Task: Add an event with the title Second Training Session: Effective Decision-Making in High-Pressure Situations, date '2024/03/14', time 9:40 AM to 11:40 AMand add a description: Deadline reminders encourage proactive planning and time management. They serve as a cue for individuals to assess their progress, identify any obstacles, and adjust their plans accordingly to ensure timely completion of the task or project., put the event into Green category . Add location for the event as: 987 Princes Street, Edinburgh, UK, logged in from the account softage.9@softage.netand send the event invitation to softage.8@softage.net with CC to  softage.10@softage.net. Set a reminder for the event 12 hour before
Action: Mouse moved to (95, 112)
Screenshot: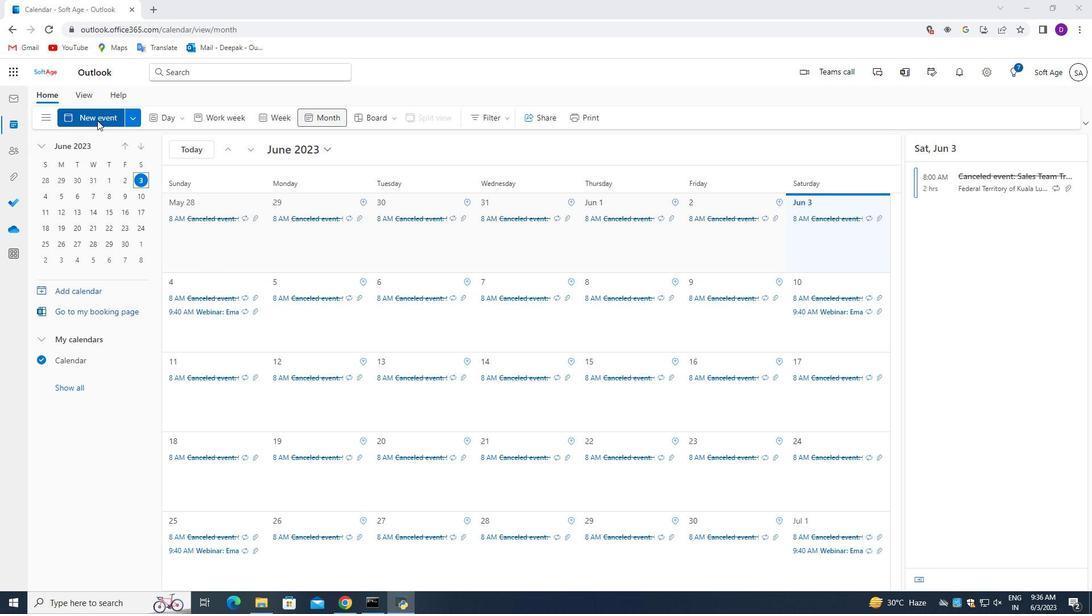 
Action: Mouse pressed left at (95, 112)
Screenshot: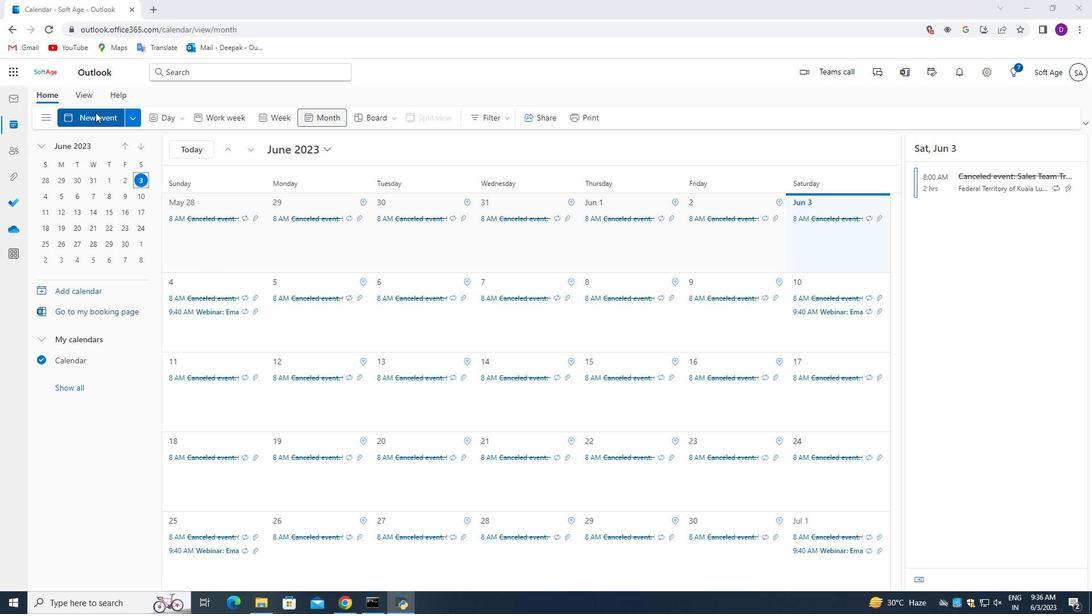 
Action: Mouse moved to (335, 192)
Screenshot: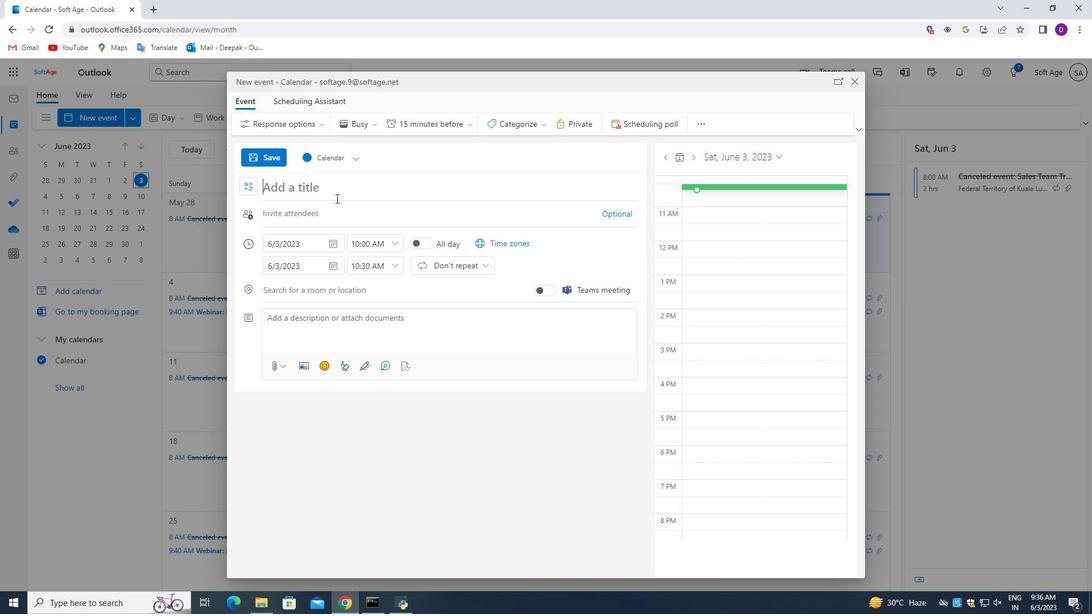 
Action: Mouse pressed left at (335, 192)
Screenshot: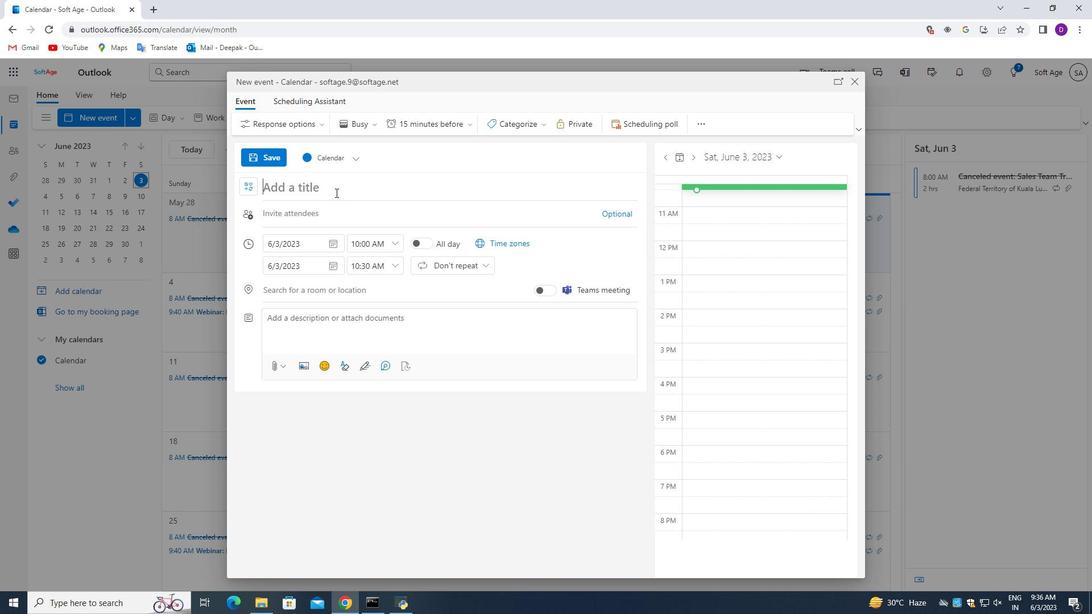 
Action: Mouse moved to (444, 91)
Screenshot: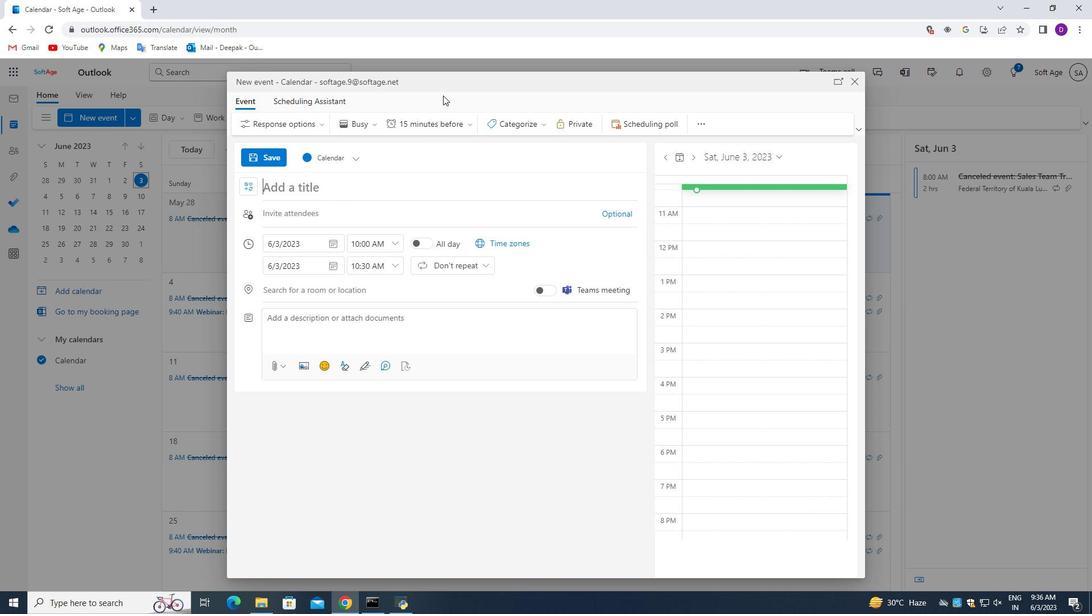 
Action: Key pressed <Key.shift_r>Second<Key.space><Key.shift_r>Training<Key.space>s<Key.backspace><Key.shift_r>Session<Key.shift_r>:<Key.space><Key.shift_r>Effective<Key.space><Key.shift_r>Decision-<Key.shift>Making<Key.space>in<Key.space><Key.shift>High-<Key.shift>Pressure<Key.space><Key.shift_r>Situations
Screenshot: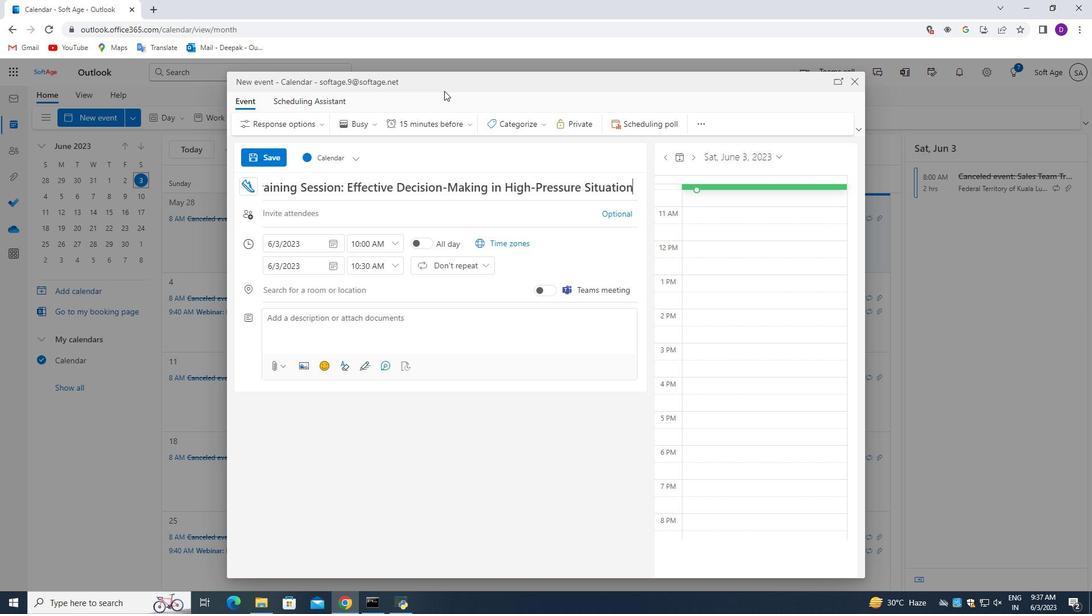 
Action: Mouse moved to (333, 244)
Screenshot: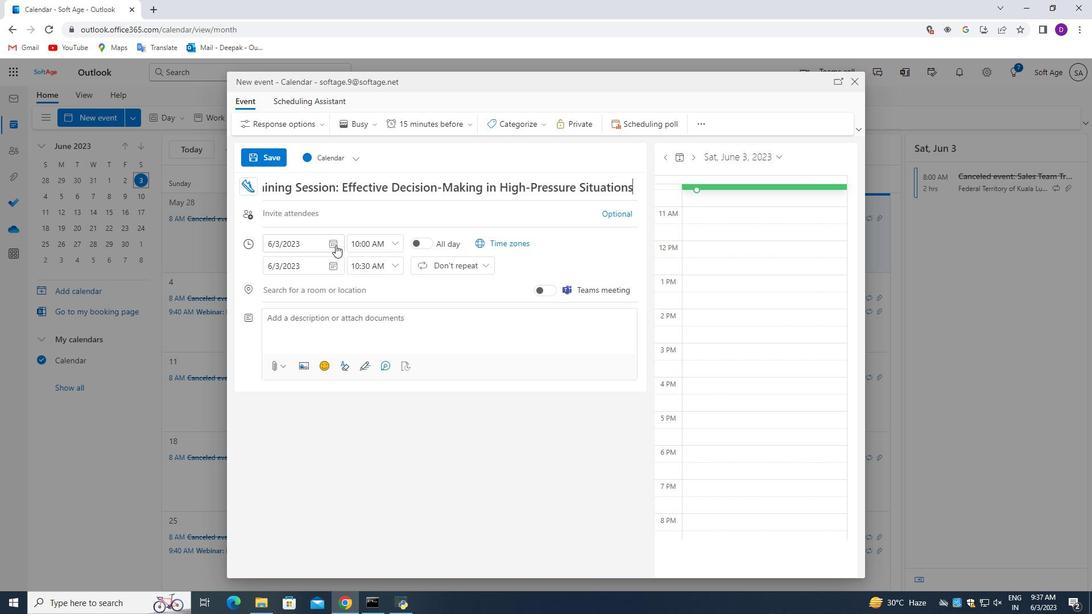 
Action: Mouse pressed left at (333, 244)
Screenshot: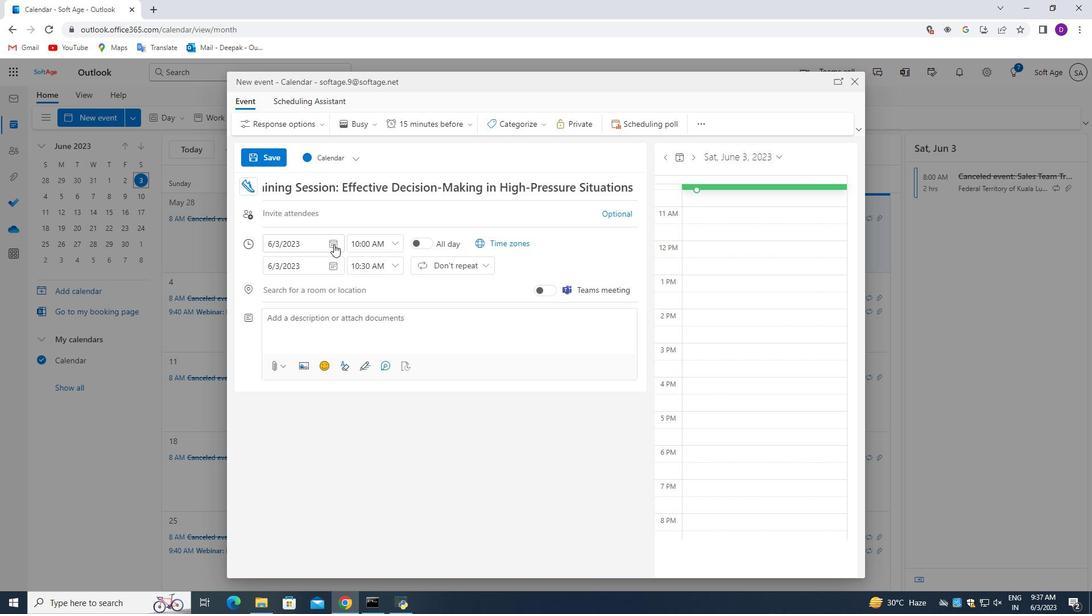 
Action: Mouse moved to (303, 269)
Screenshot: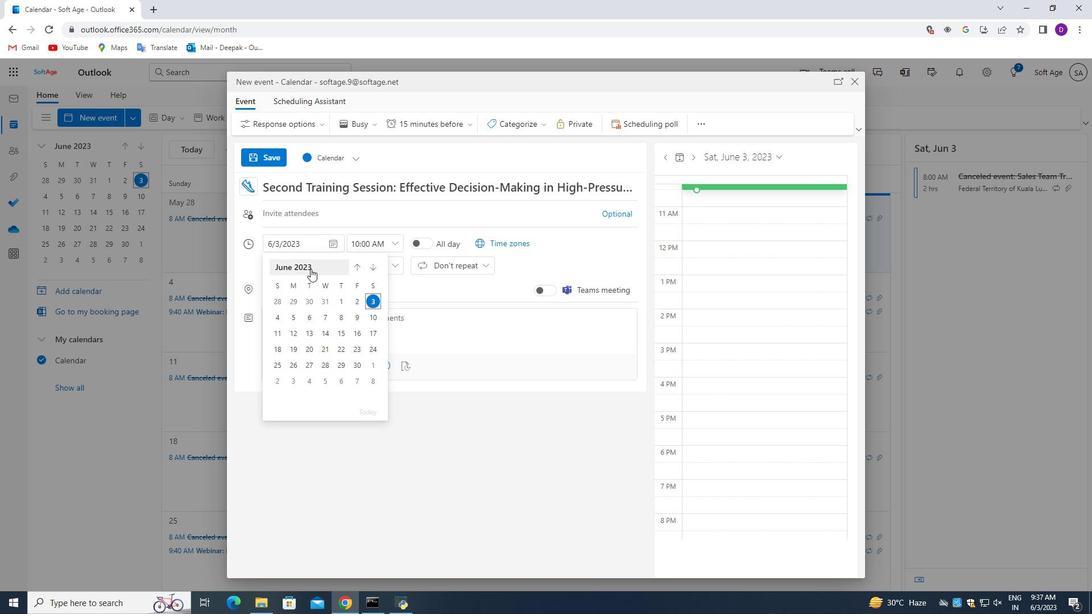 
Action: Mouse pressed left at (303, 269)
Screenshot: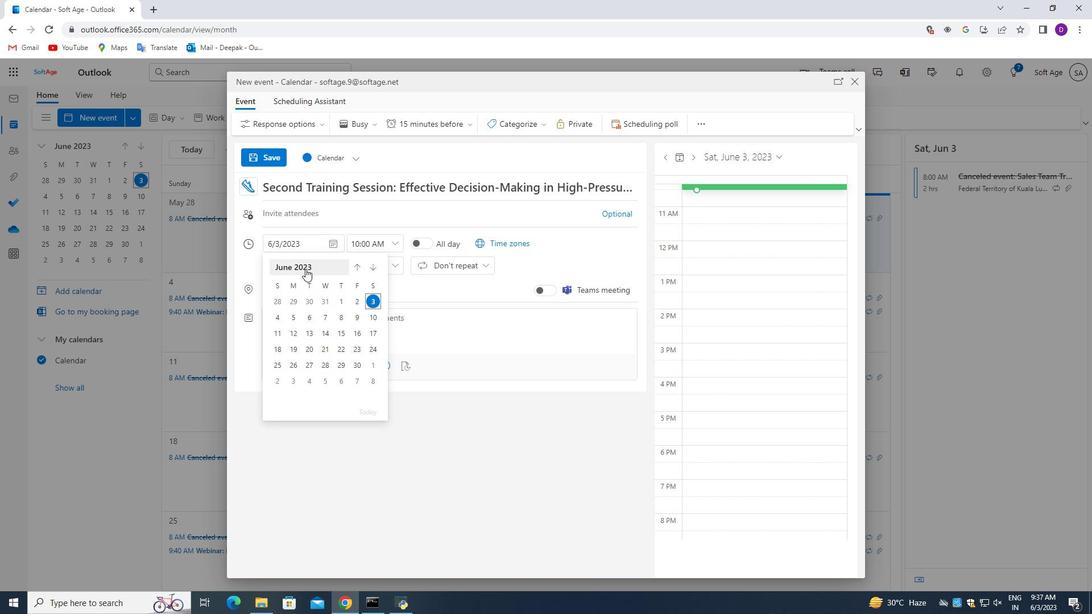 
Action: Mouse moved to (370, 270)
Screenshot: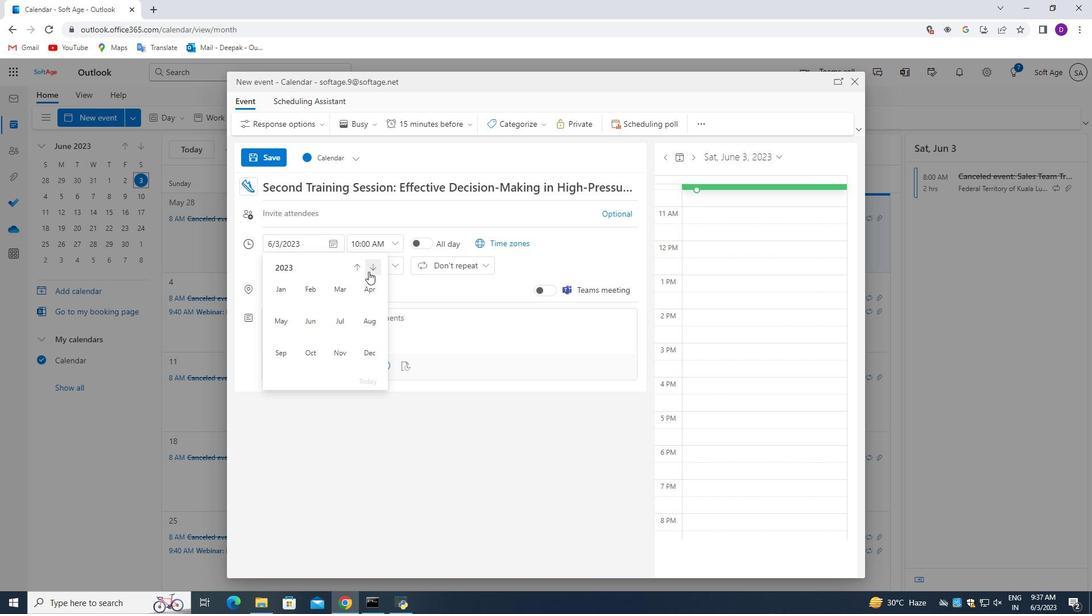 
Action: Mouse pressed left at (370, 270)
Screenshot: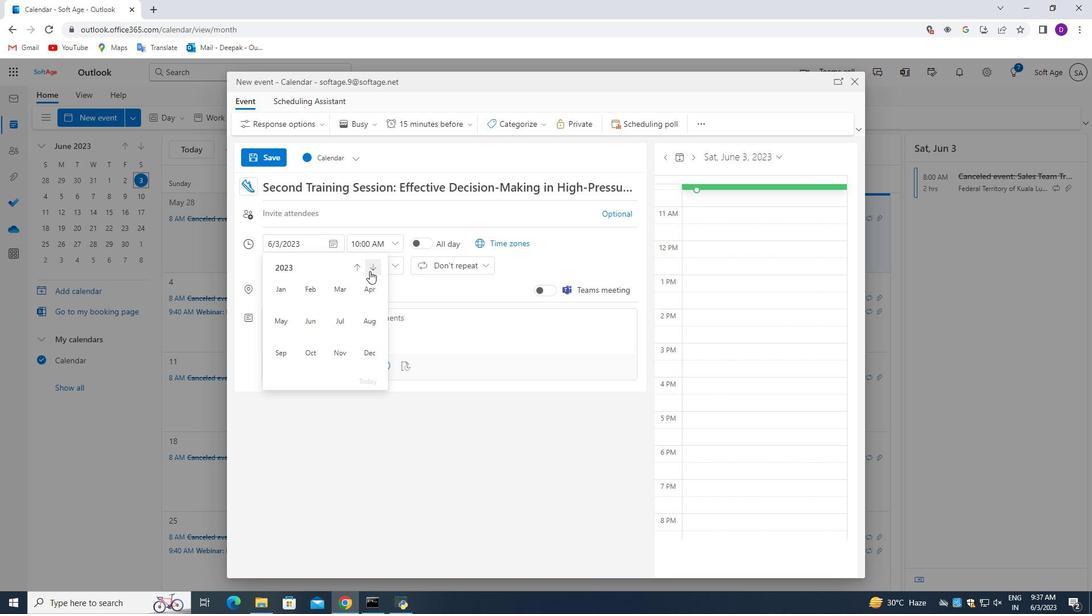 
Action: Mouse moved to (343, 286)
Screenshot: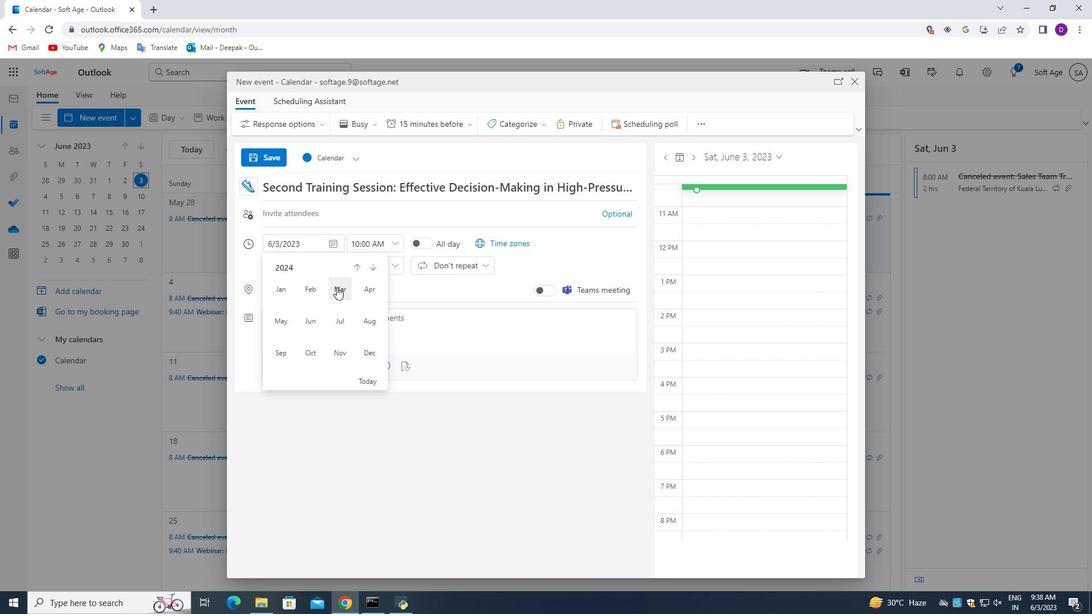 
Action: Mouse pressed left at (343, 286)
Screenshot: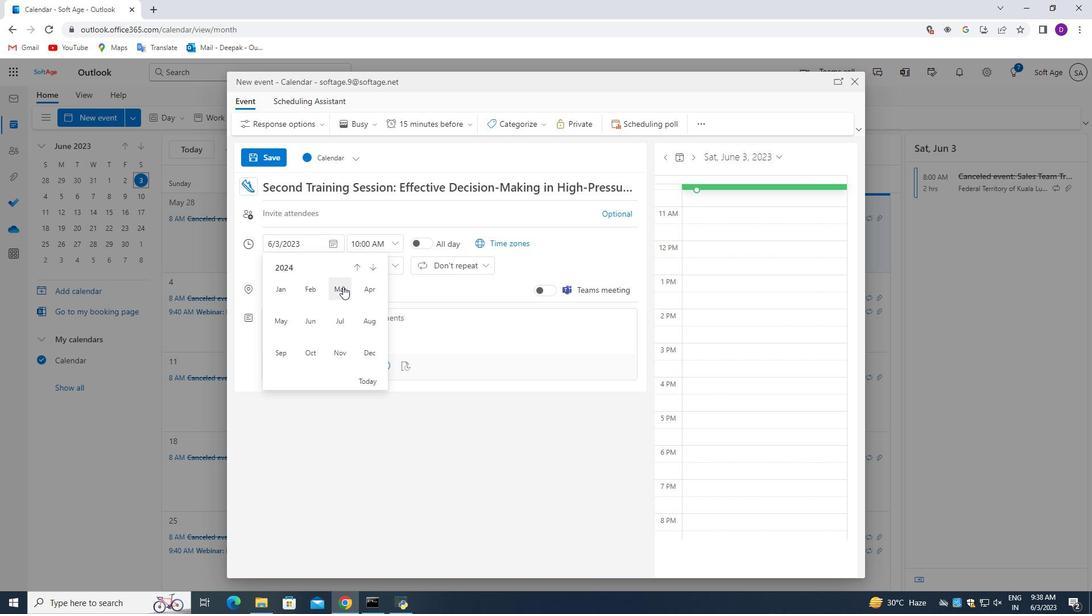 
Action: Mouse moved to (342, 333)
Screenshot: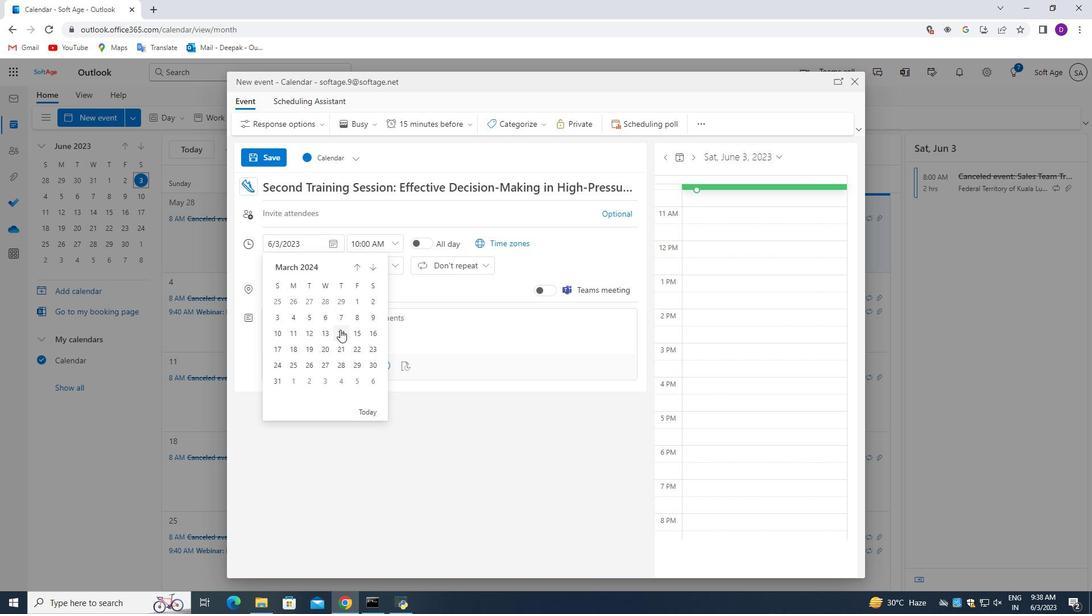 
Action: Mouse pressed left at (342, 333)
Screenshot: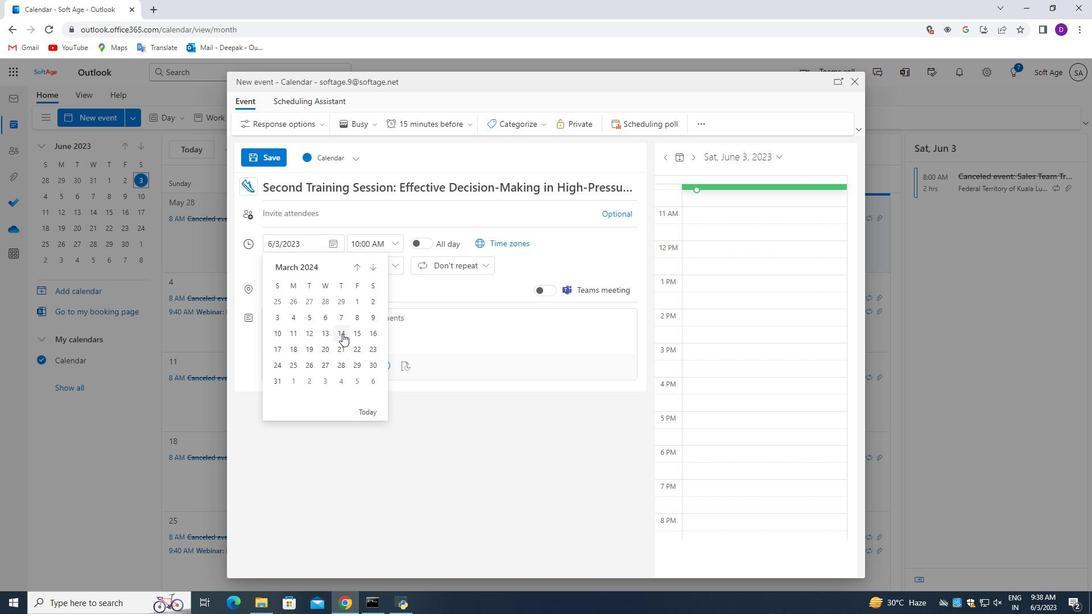
Action: Mouse moved to (356, 245)
Screenshot: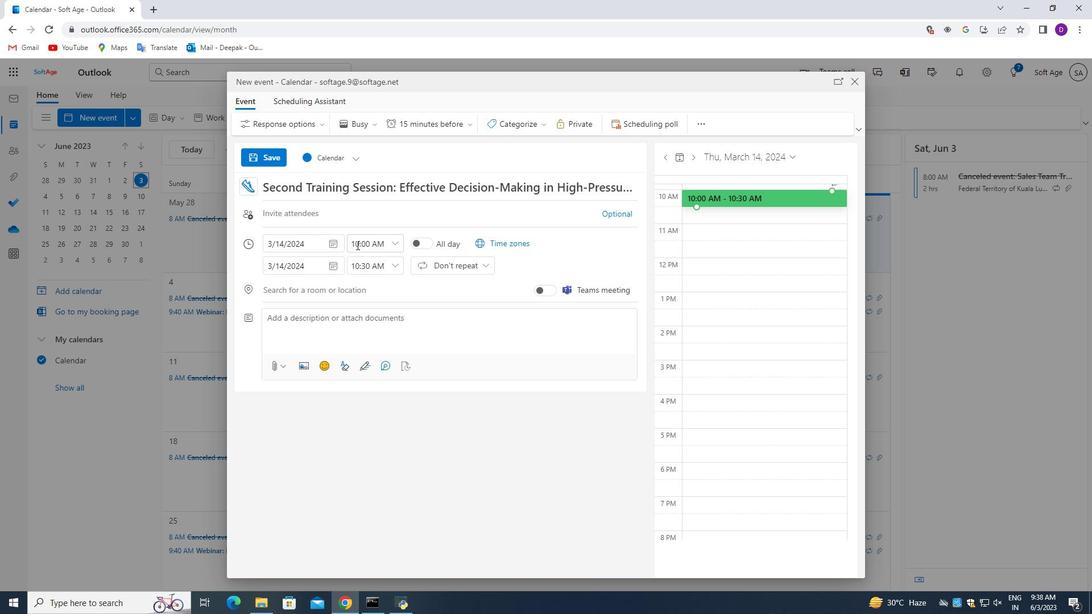 
Action: Mouse pressed left at (356, 245)
Screenshot: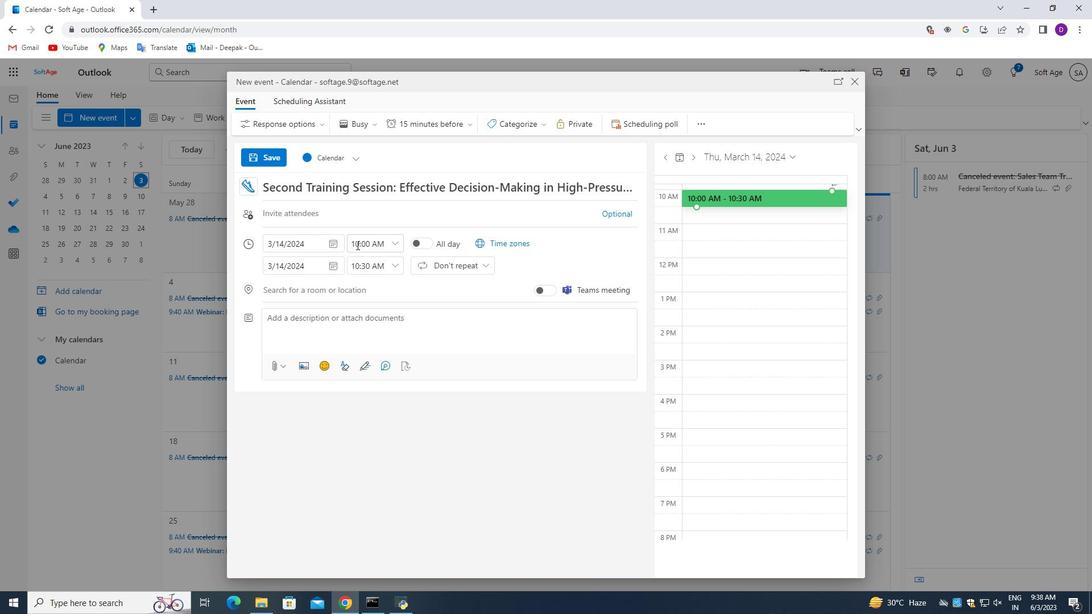 
Action: Mouse moved to (360, 244)
Screenshot: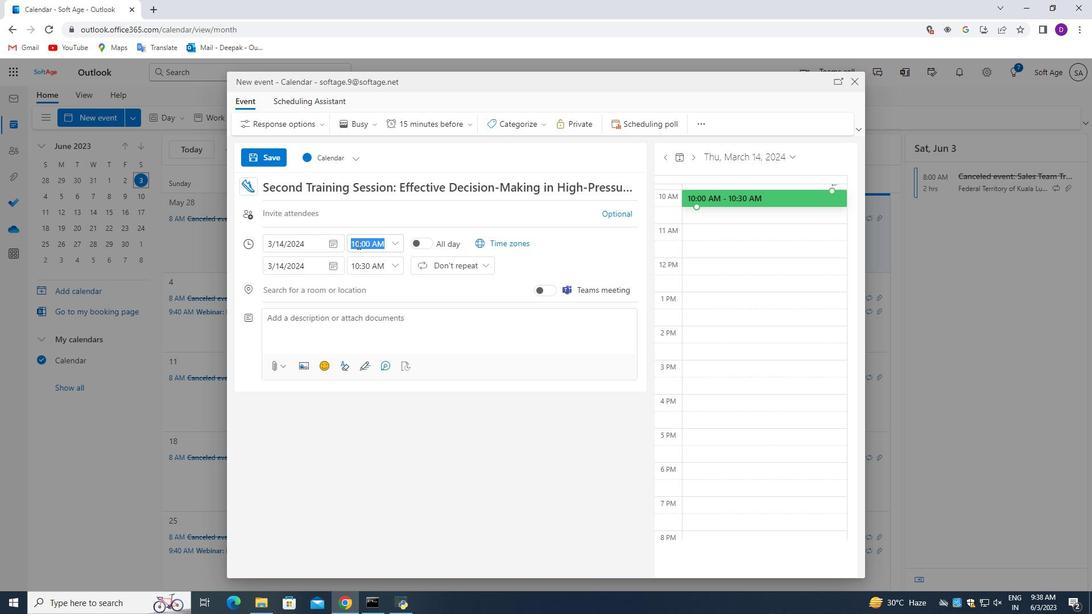 
Action: Mouse pressed left at (360, 244)
Screenshot: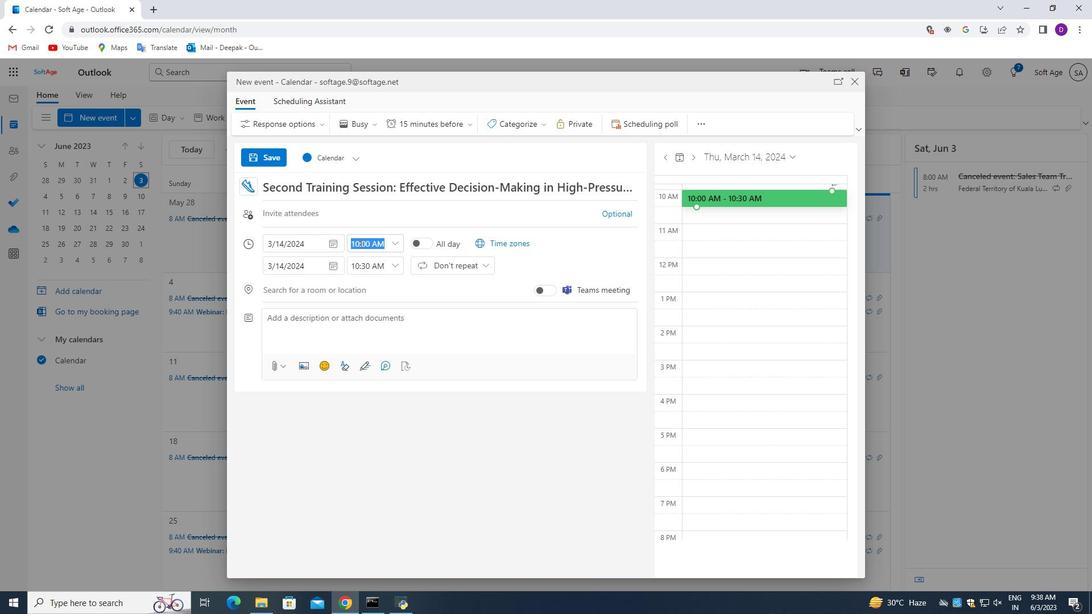 
Action: Mouse moved to (365, 251)
Screenshot: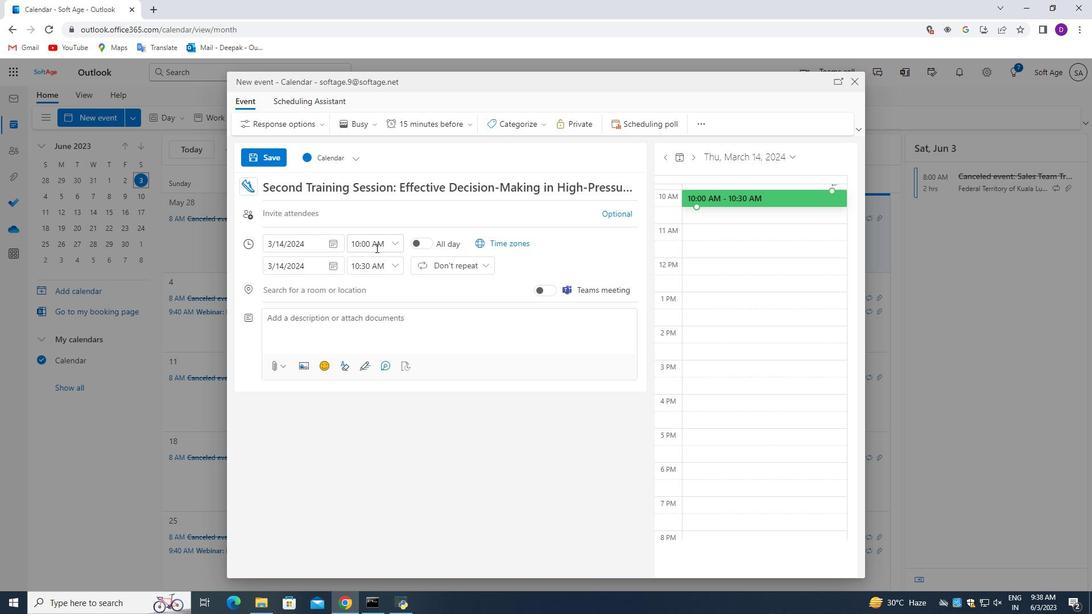 
Action: Key pressed <Key.backspace><Key.backspace>9
Screenshot: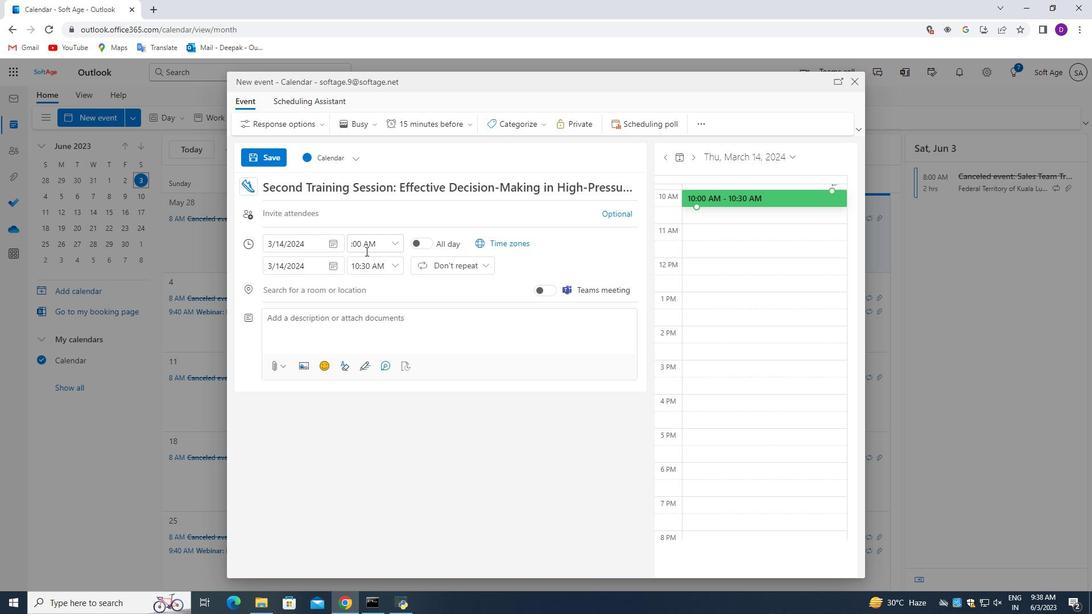
Action: Mouse moved to (361, 244)
Screenshot: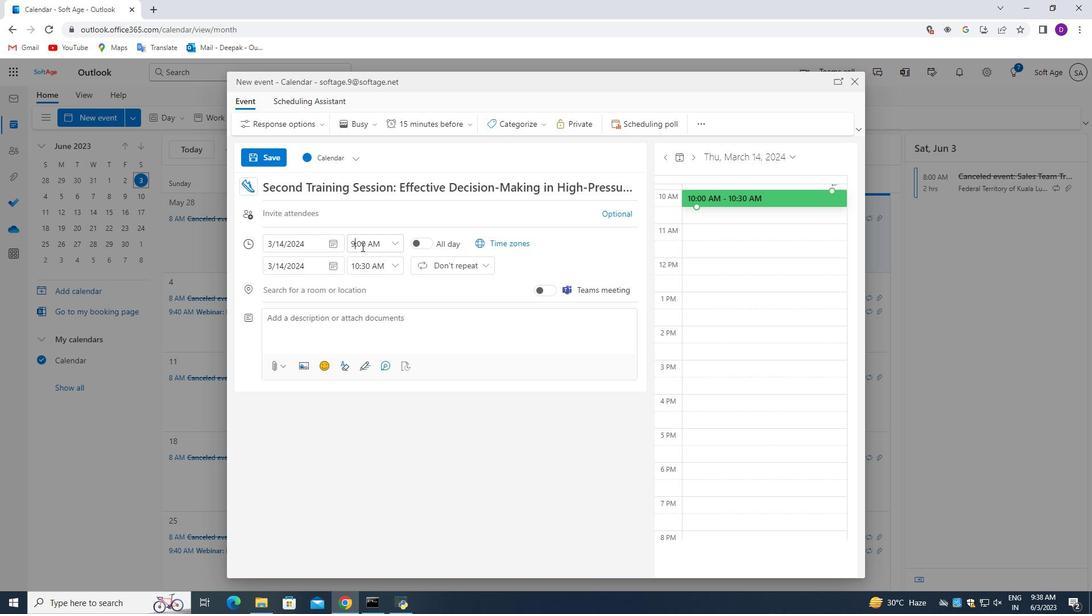 
Action: Mouse pressed left at (361, 244)
Screenshot: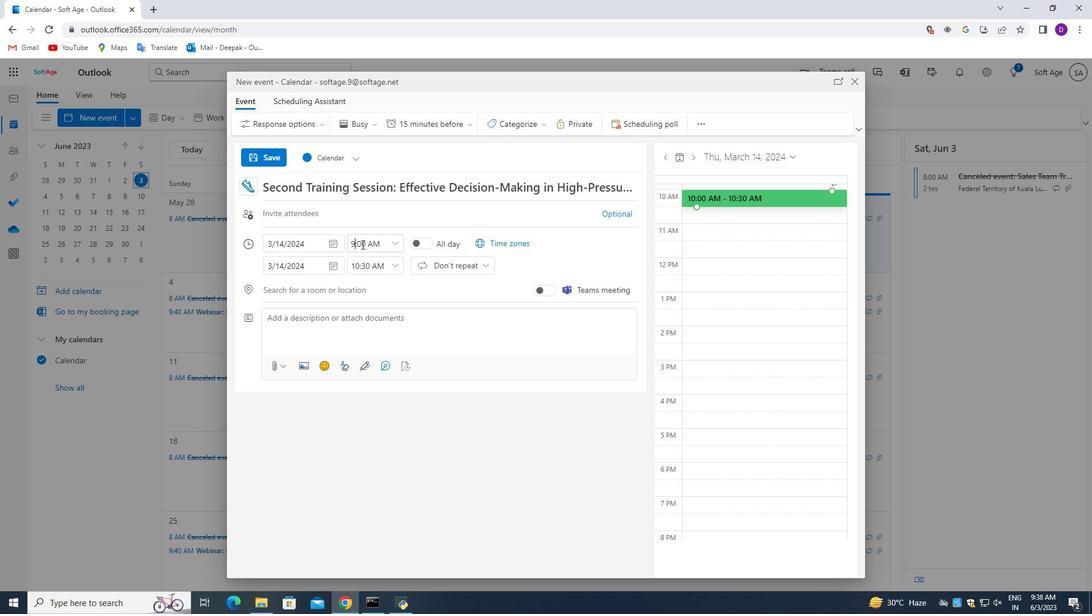 
Action: Mouse moved to (361, 262)
Screenshot: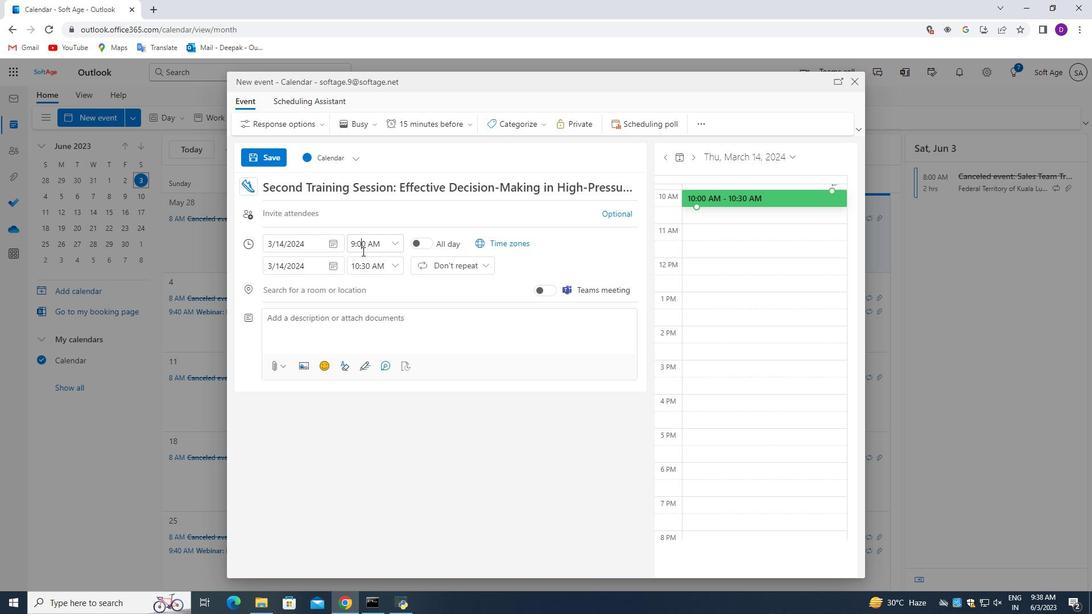 
Action: Key pressed <Key.backspace>4
Screenshot: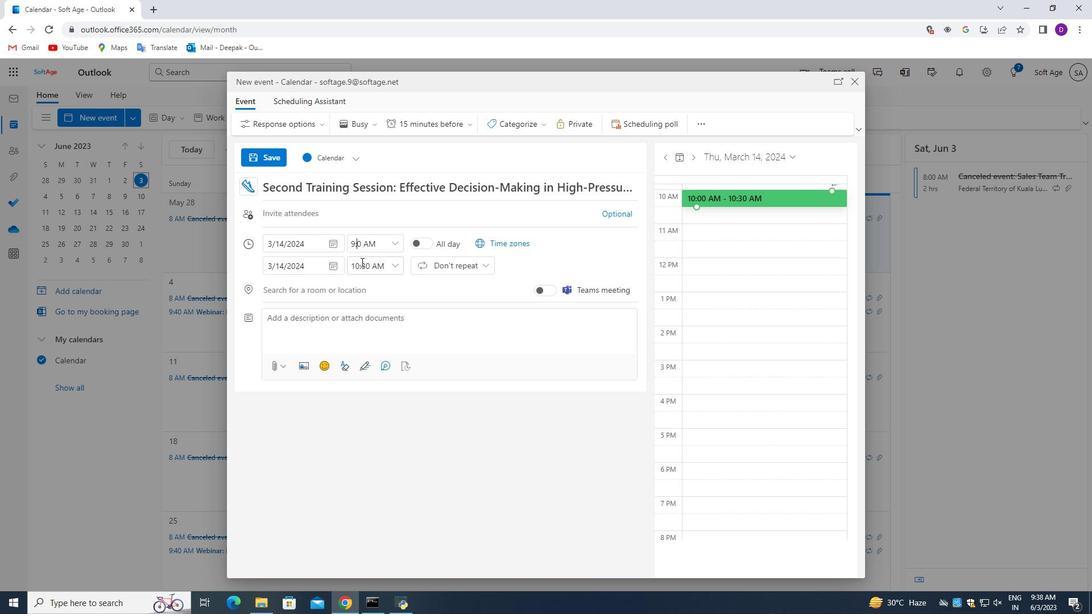
Action: Mouse moved to (358, 265)
Screenshot: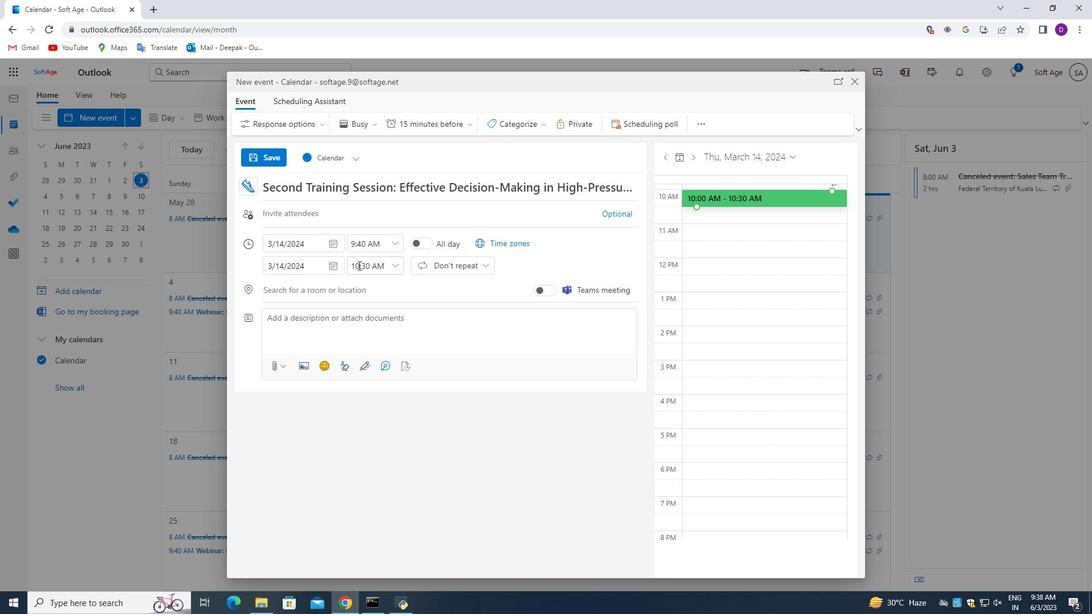 
Action: Mouse pressed left at (358, 265)
Screenshot: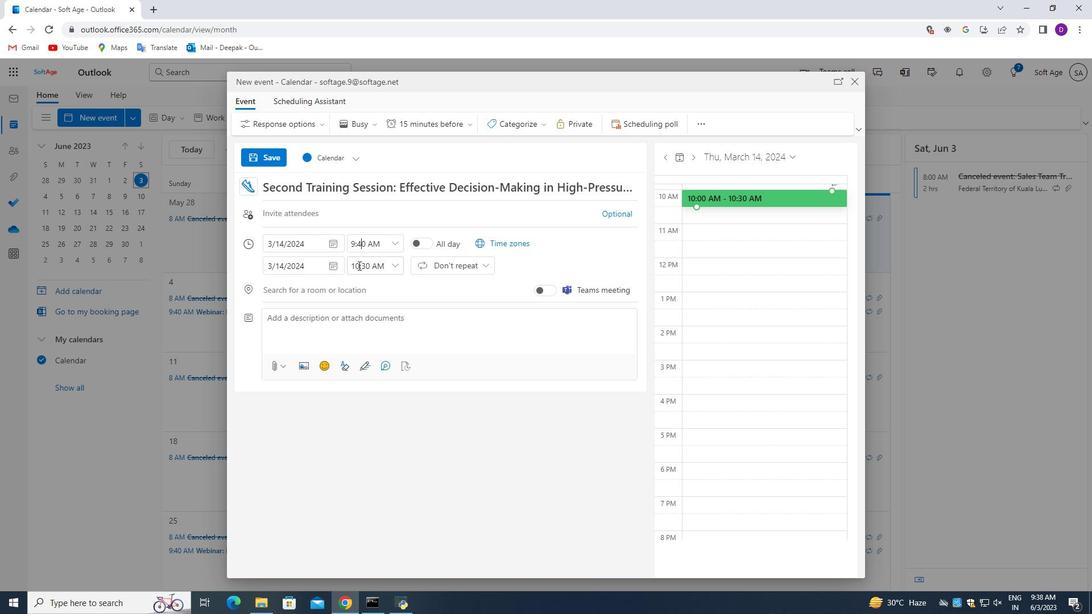 
Action: Mouse pressed left at (358, 265)
Screenshot: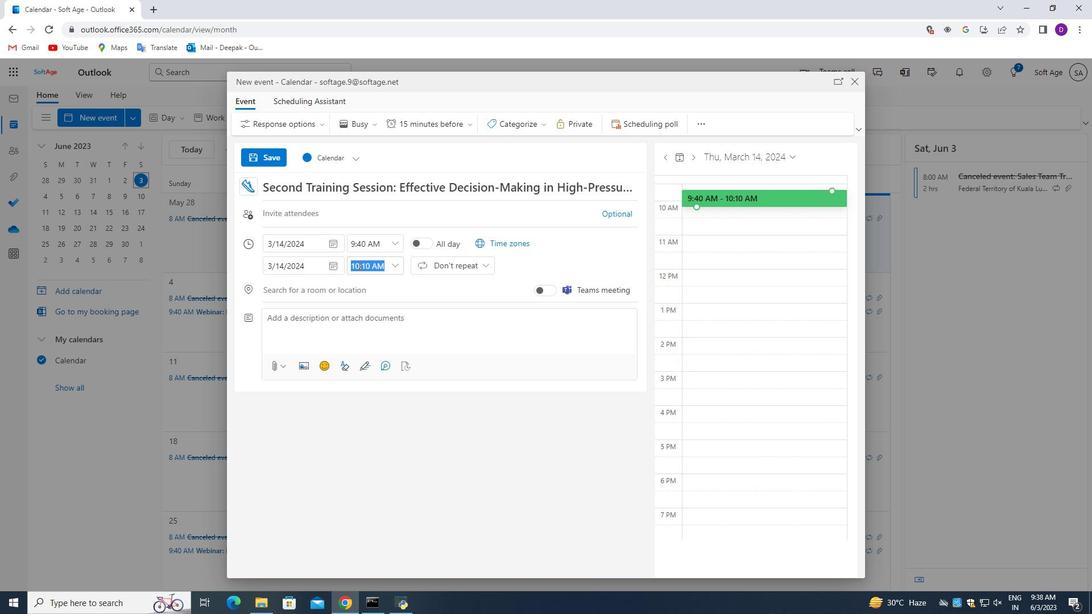 
Action: Mouse moved to (372, 295)
Screenshot: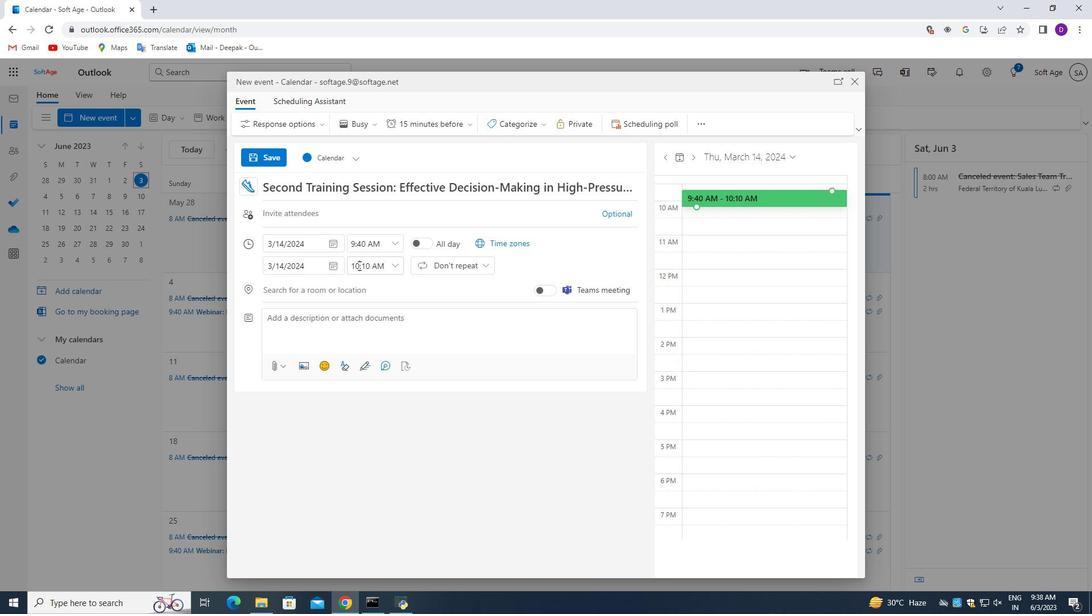 
Action: Key pressed <Key.backspace>1
Screenshot: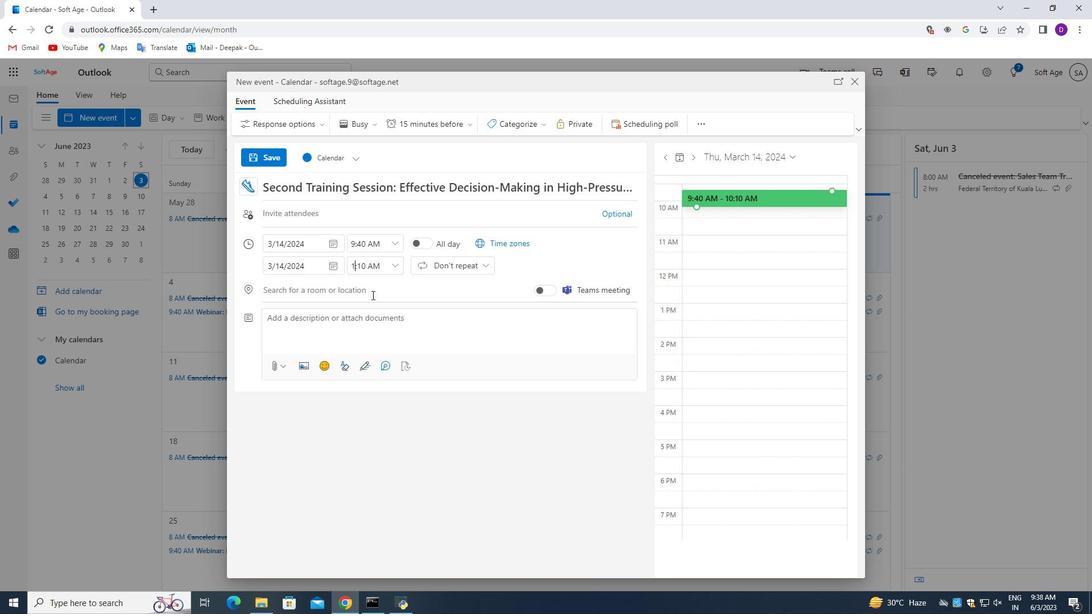 
Action: Mouse moved to (368, 266)
Screenshot: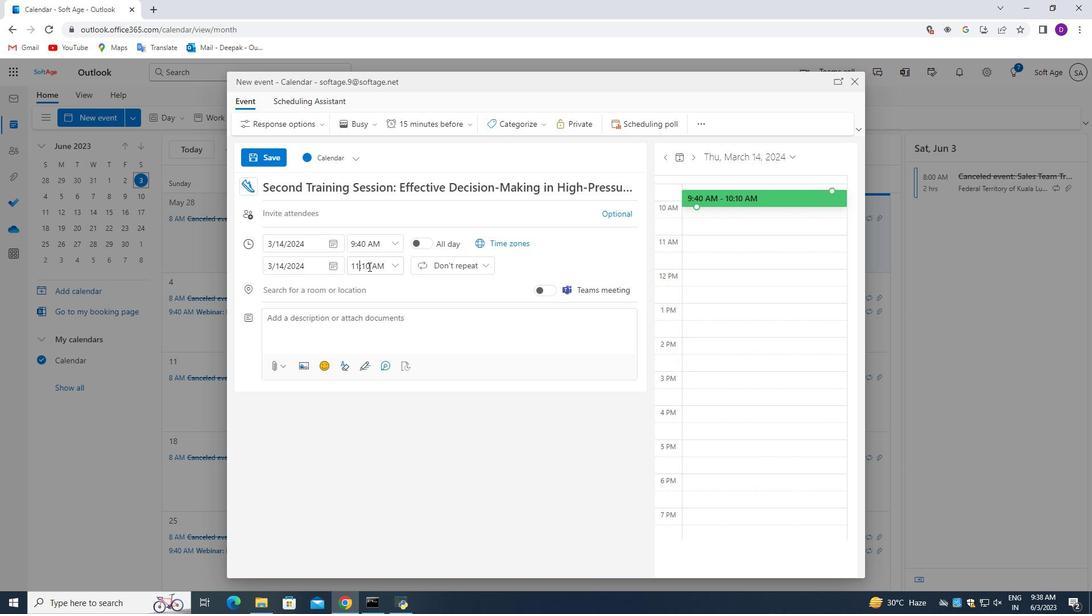 
Action: Mouse pressed left at (368, 266)
Screenshot: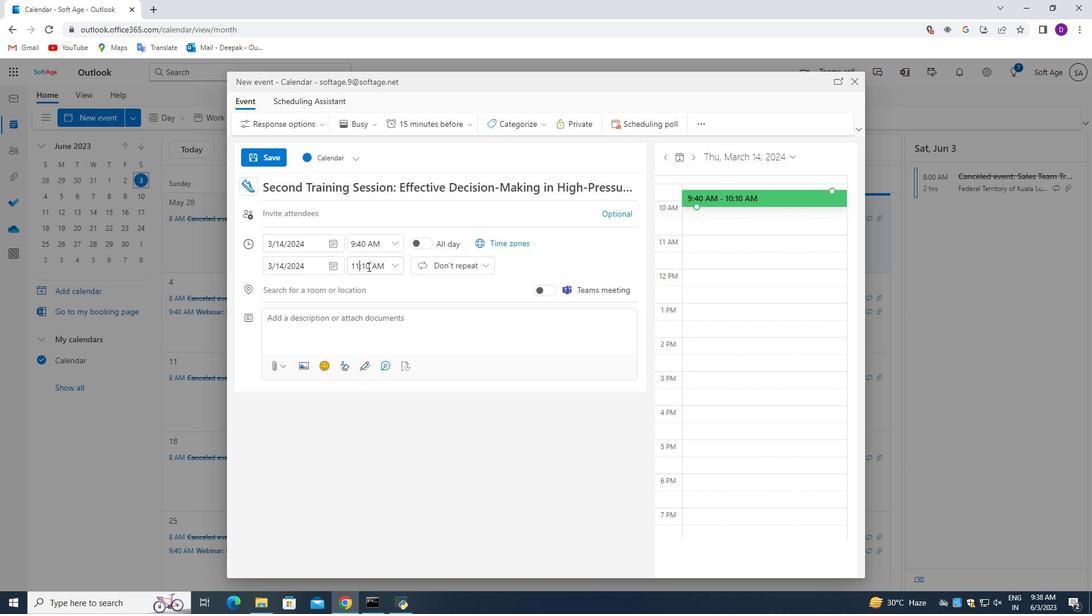 
Action: Mouse moved to (369, 295)
Screenshot: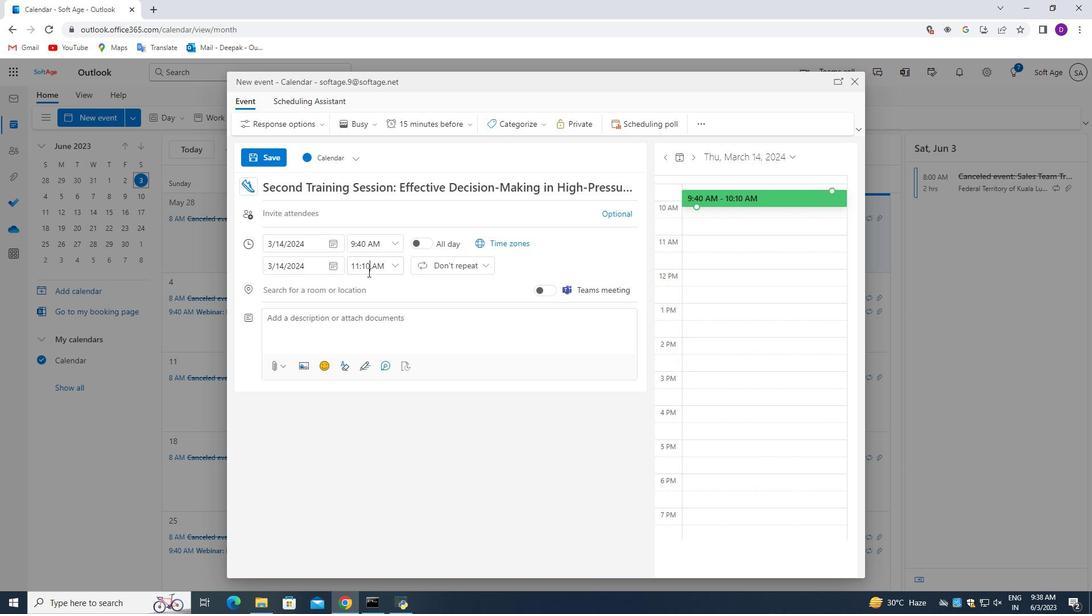 
Action: Key pressed <Key.left><Key.backspace>4
Screenshot: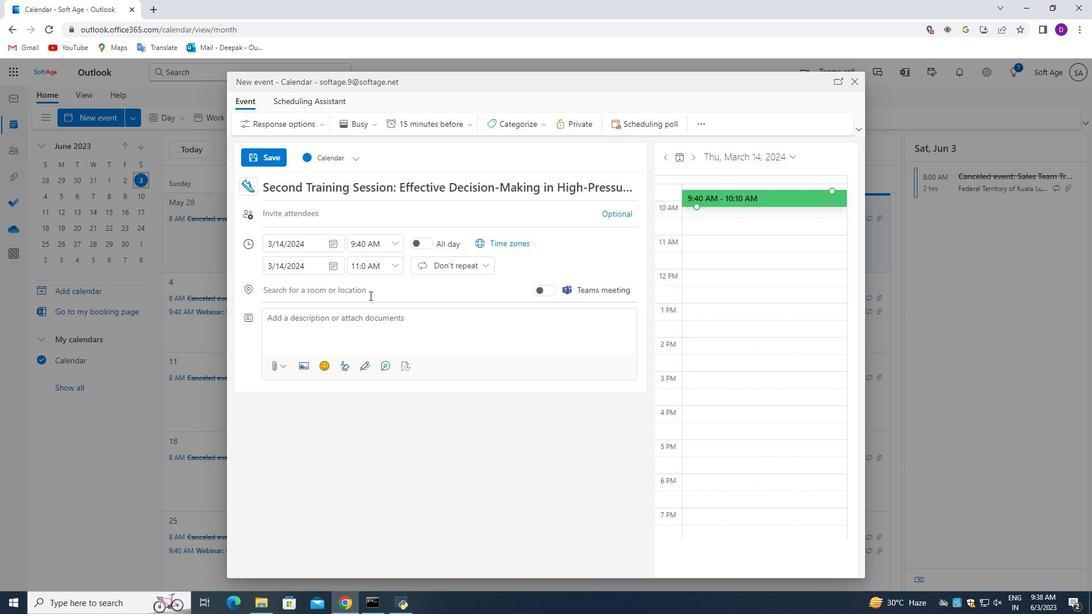 
Action: Mouse moved to (296, 322)
Screenshot: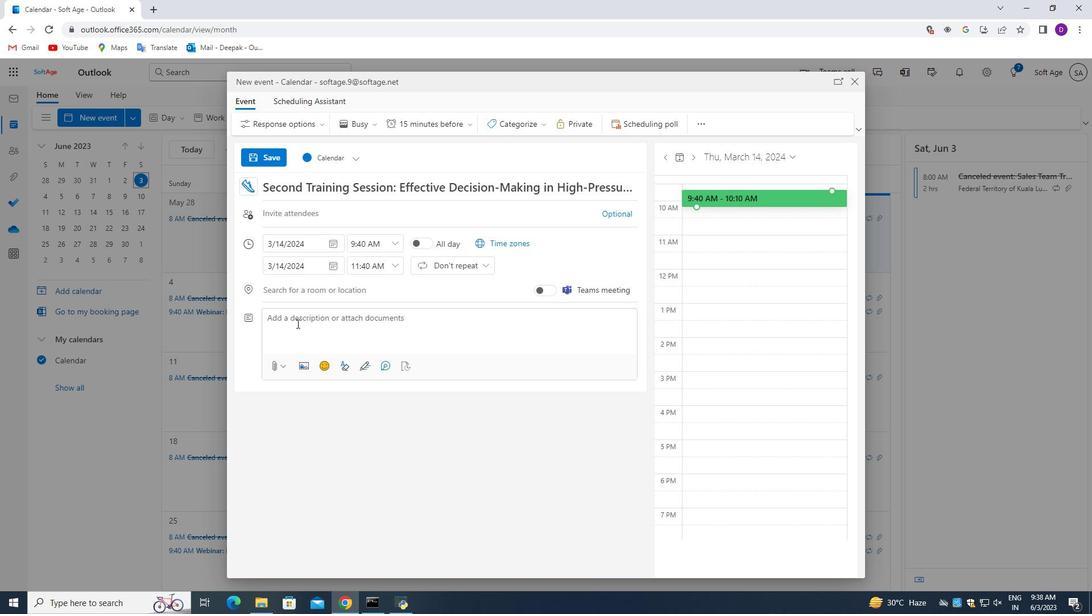 
Action: Mouse pressed left at (296, 322)
Screenshot: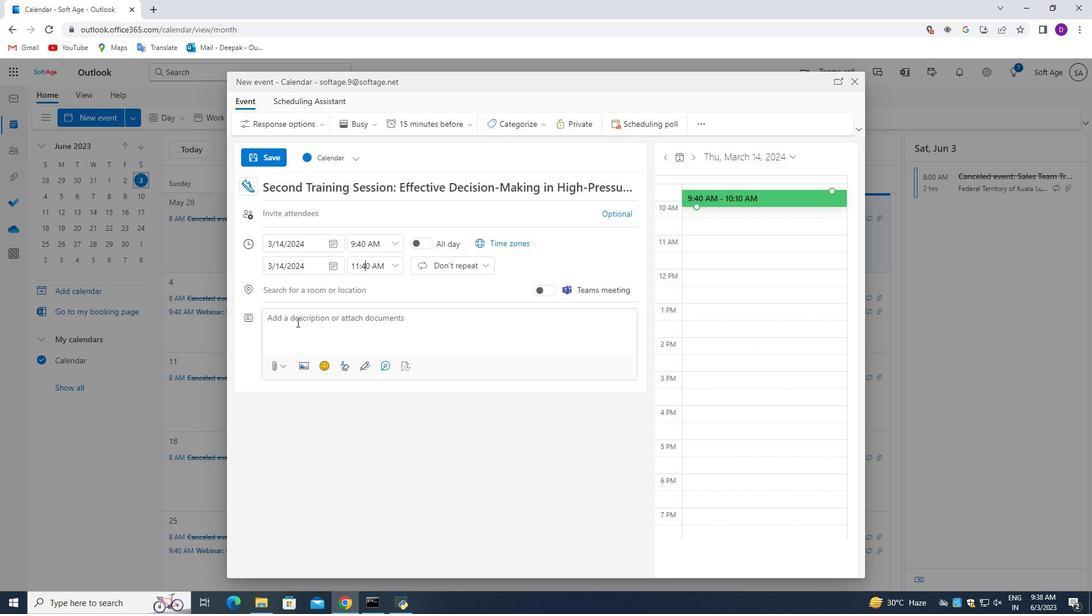 
Action: Mouse moved to (448, 476)
Screenshot: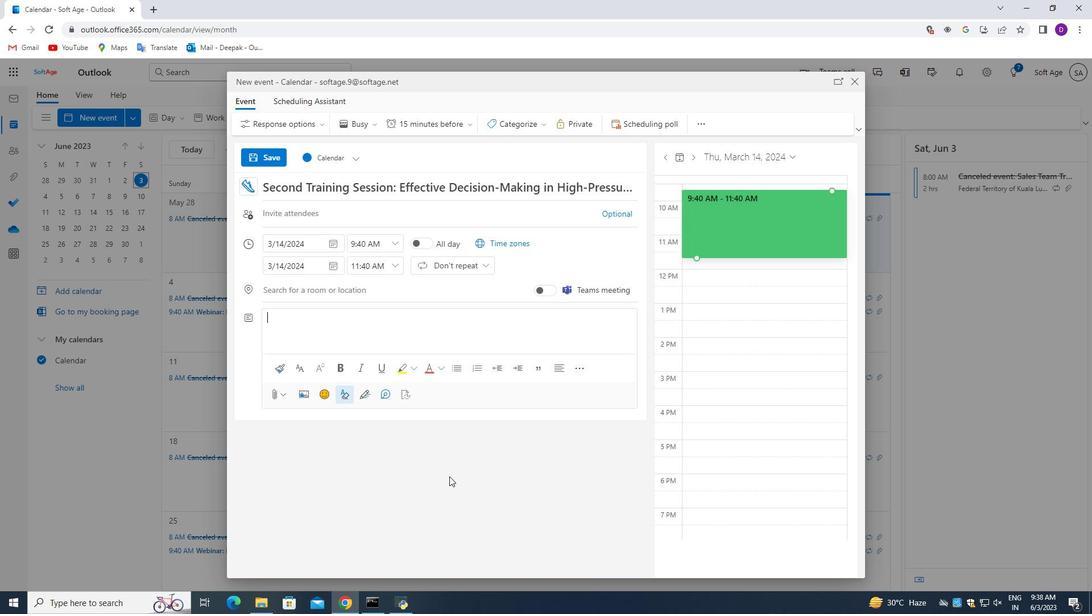 
Action: Key pressed <Key.shift_r>Deadline<Key.space>reminders<Key.space>encourage<Key.space>proactive<Key.space>planning<Key.space>and<Key.space>time<Key.space>management.<Key.space><Key.shift_r>They<Key.space>serve<Key.space>as<Key.space>a<Key.space>cue<Key.space>for<Key.space>individuals<Key.space>to<Key.space>assess<Key.space>their<Key.space>progress,<Key.space>identify<Key.space>any<Key.space>obstacles,<Key.space>and<Key.space>adust<Key.space>their<Key.backspace><Key.backspace><Key.backspace><Key.backspace><Key.backspace><Key.backspace><Key.backspace><Key.backspace><Key.backspace>just<Key.space>their<Key.space>plans<Key.space>axx<Key.backspace><Key.backspace>ccordingly.<Key.space>to<Key.space>ensure<Key.space>timely<Key.space>completion<Key.space>of<Key.space>he<Key.space><Key.backspace><Key.backspace><Key.backspace>the<Key.space>tasl<Key.backspace>k<Key.space>or<Key.space>projecy<Key.backspace>t.
Screenshot: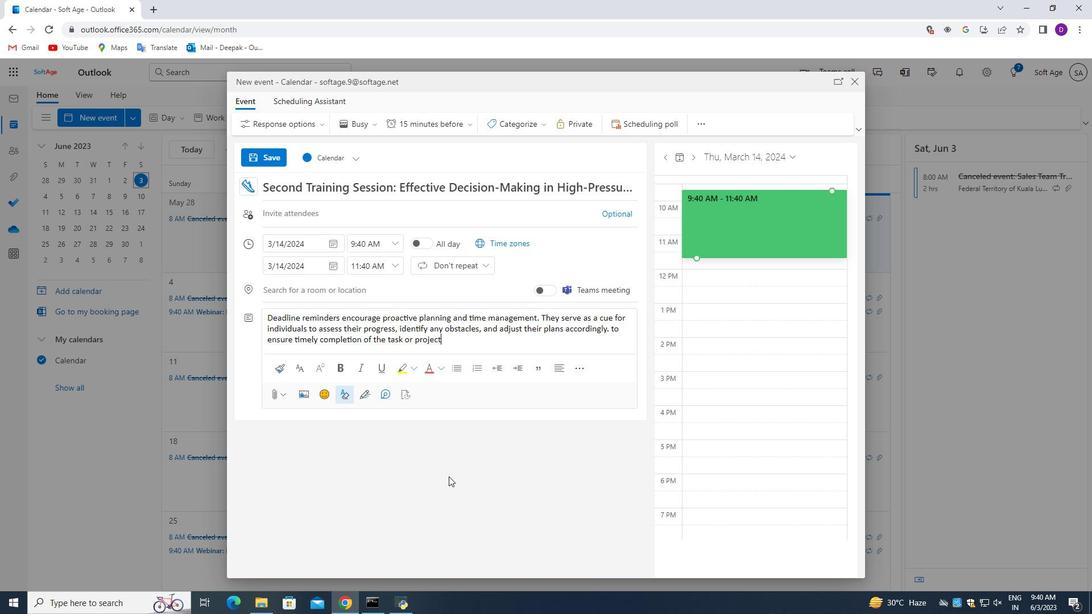 
Action: Mouse moved to (539, 124)
Screenshot: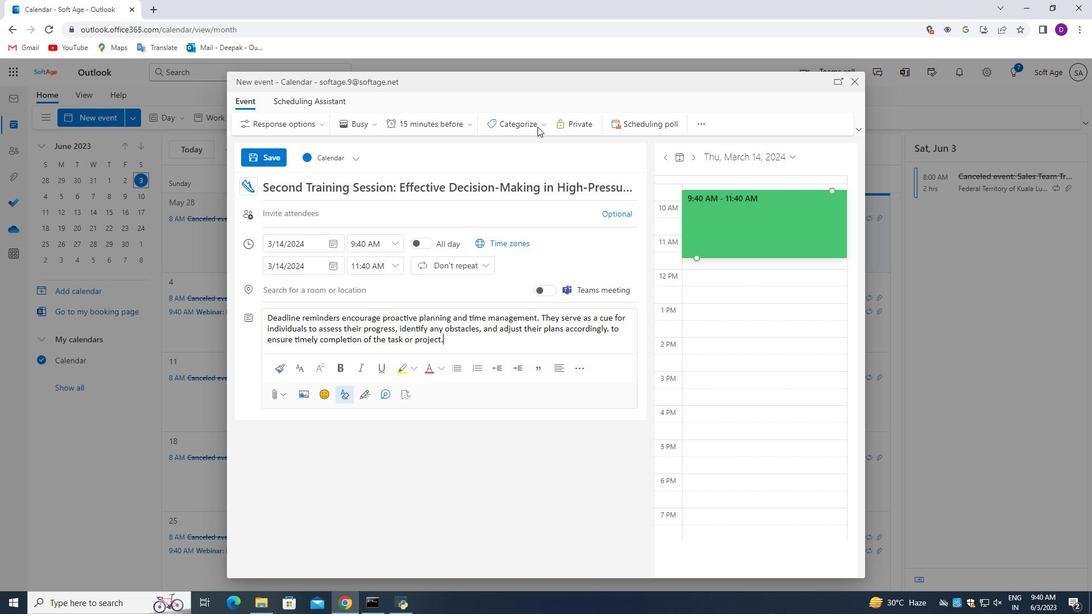 
Action: Mouse pressed left at (539, 124)
Screenshot: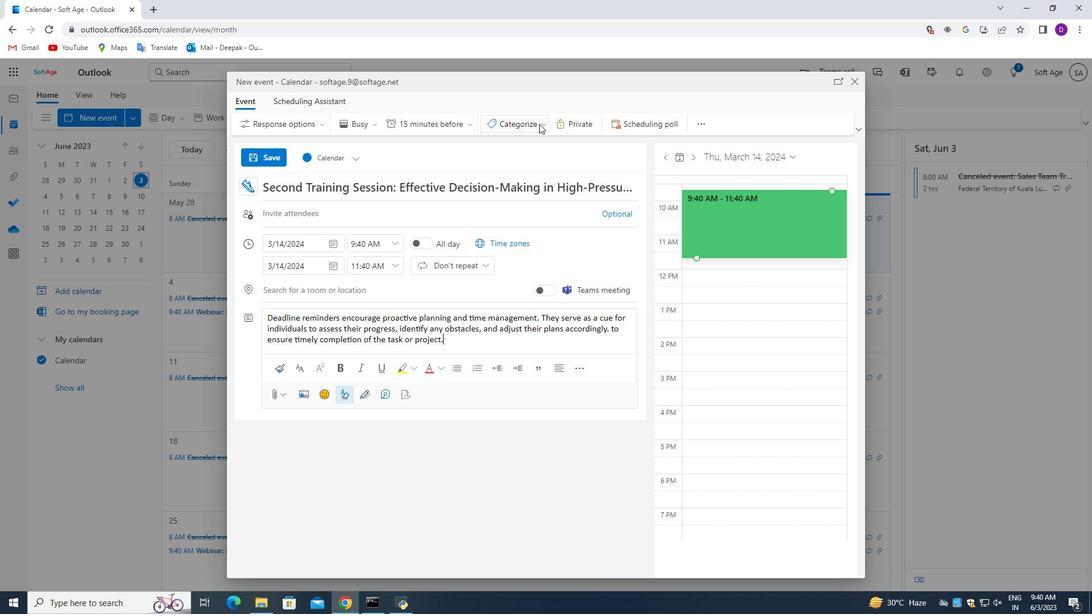 
Action: Mouse moved to (537, 166)
Screenshot: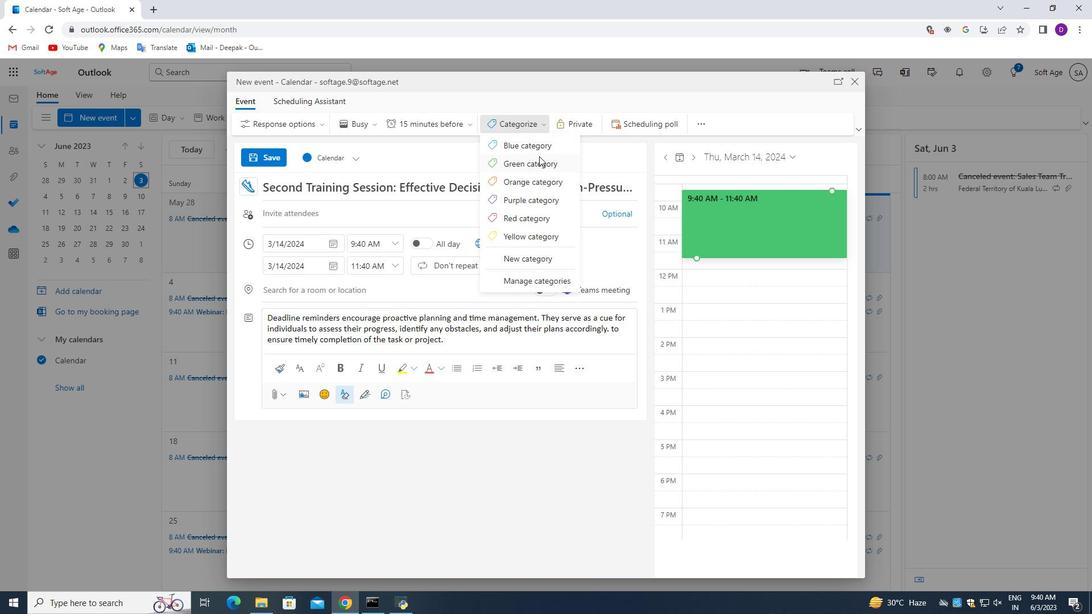 
Action: Mouse pressed left at (537, 166)
Screenshot: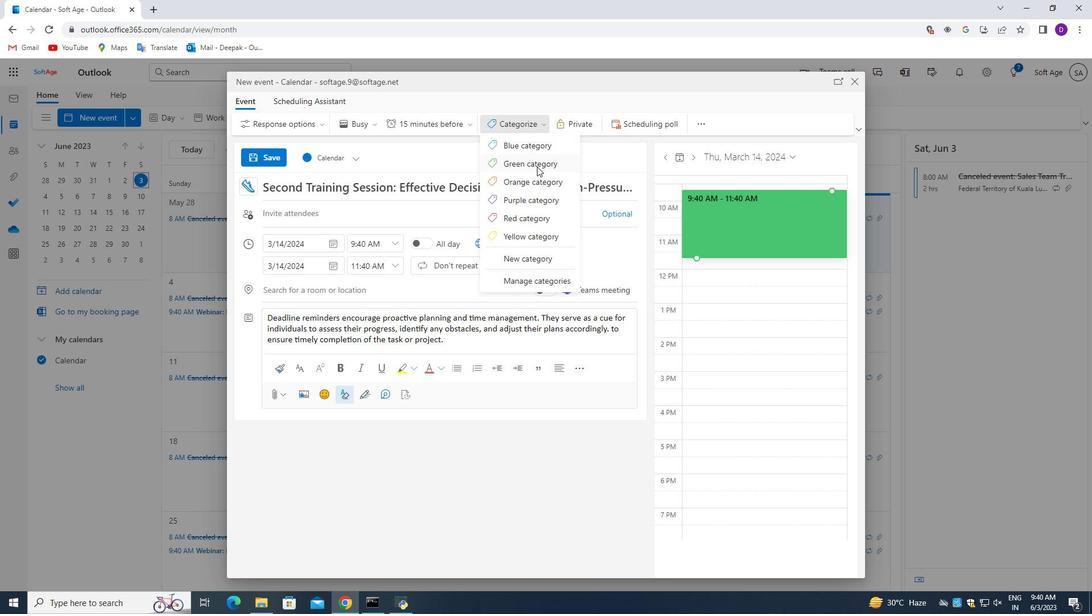 
Action: Mouse moved to (324, 291)
Screenshot: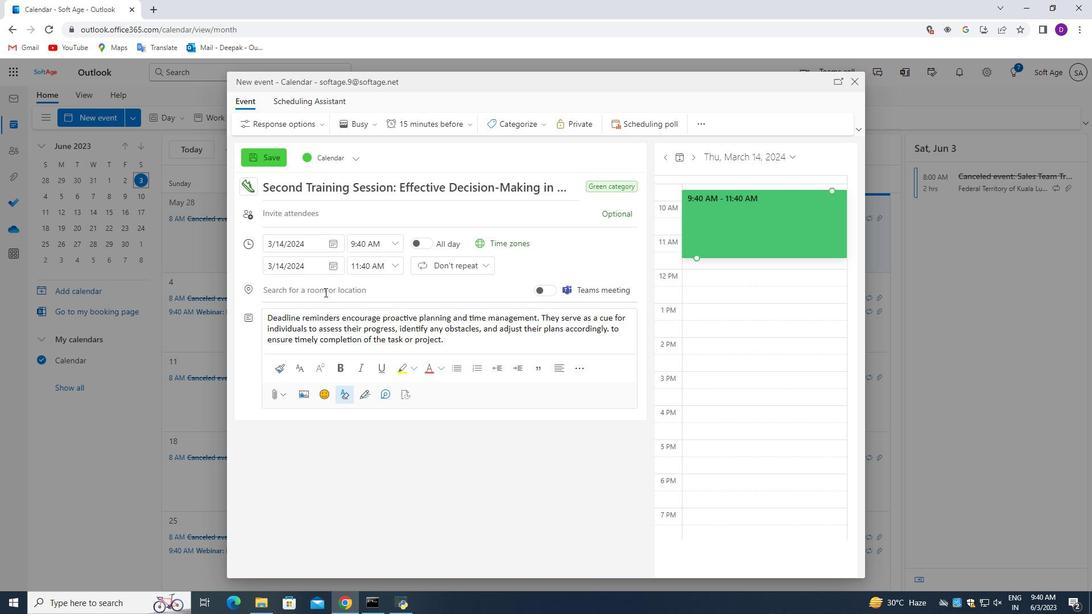 
Action: Mouse pressed left at (324, 291)
Screenshot: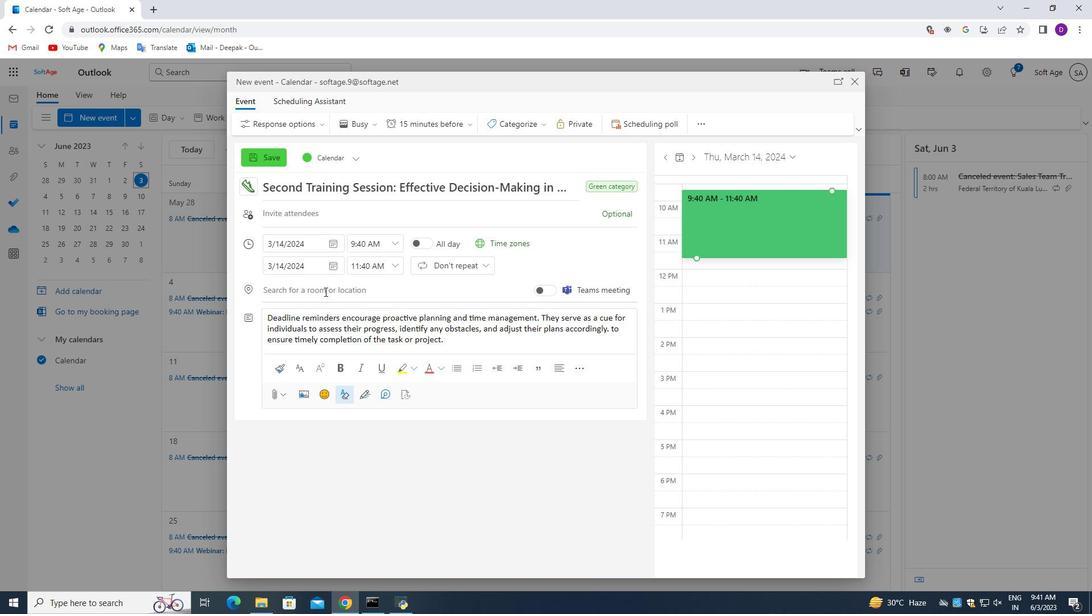 
Action: Mouse moved to (466, 498)
Screenshot: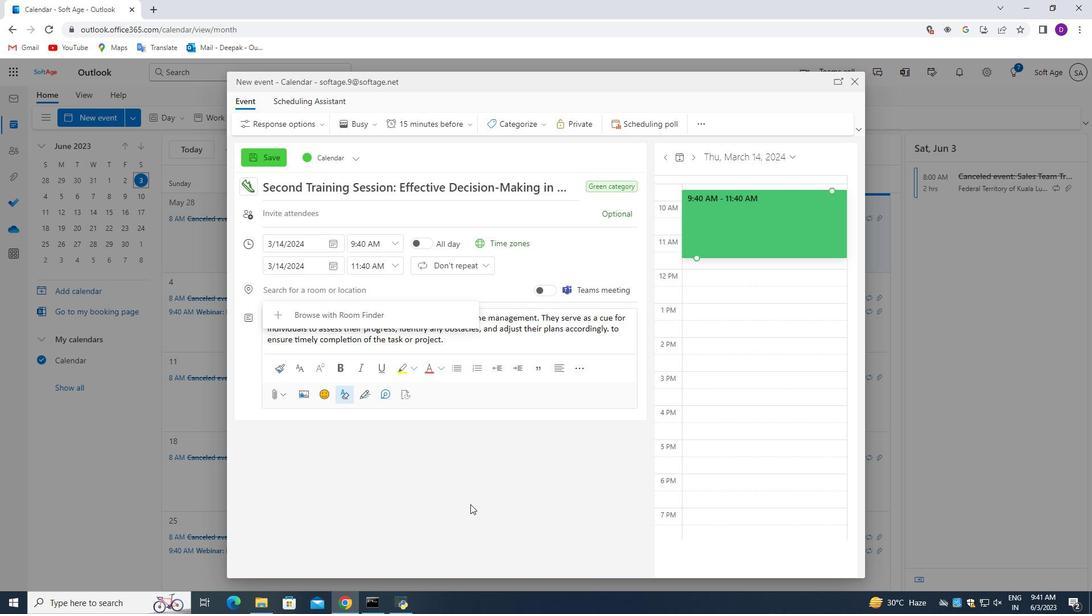 
Action: Key pressed 987<Key.space><Key.shift>Pric<Key.backspace>nces<Key.space><Key.shift_r>Street,<Key.space><Key.shift_r>Edinburgh,<Key.space><Key.shift>UK
Screenshot: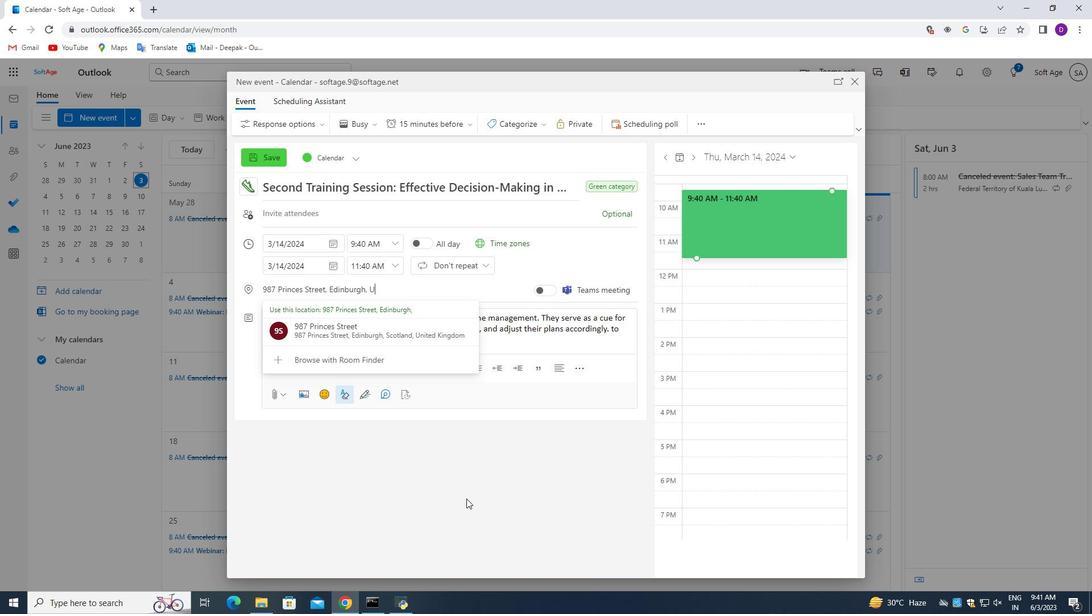 
Action: Mouse moved to (490, 473)
Screenshot: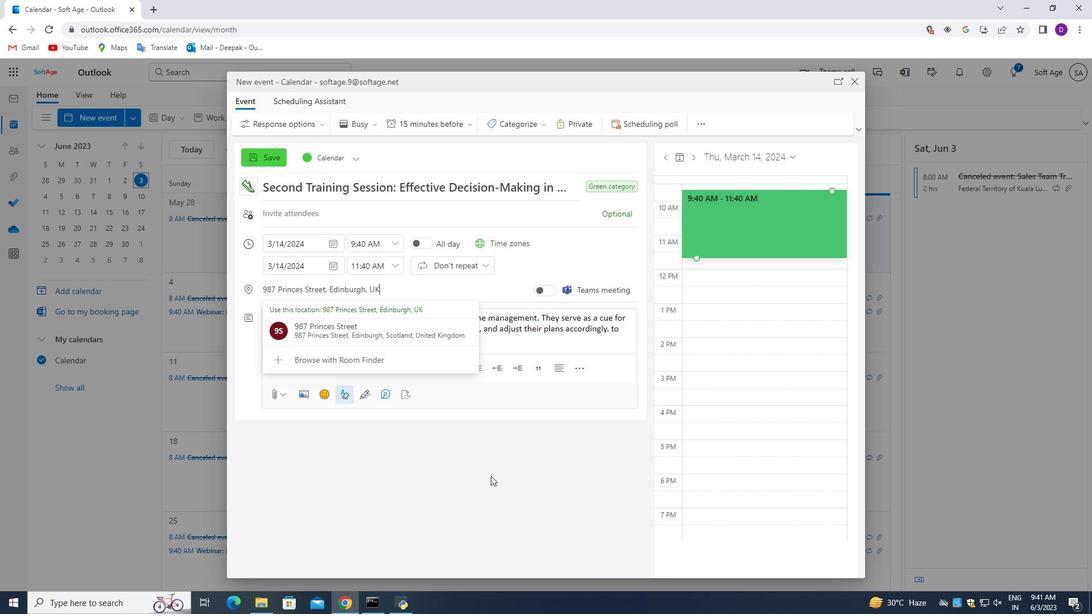 
Action: Mouse pressed left at (490, 473)
Screenshot: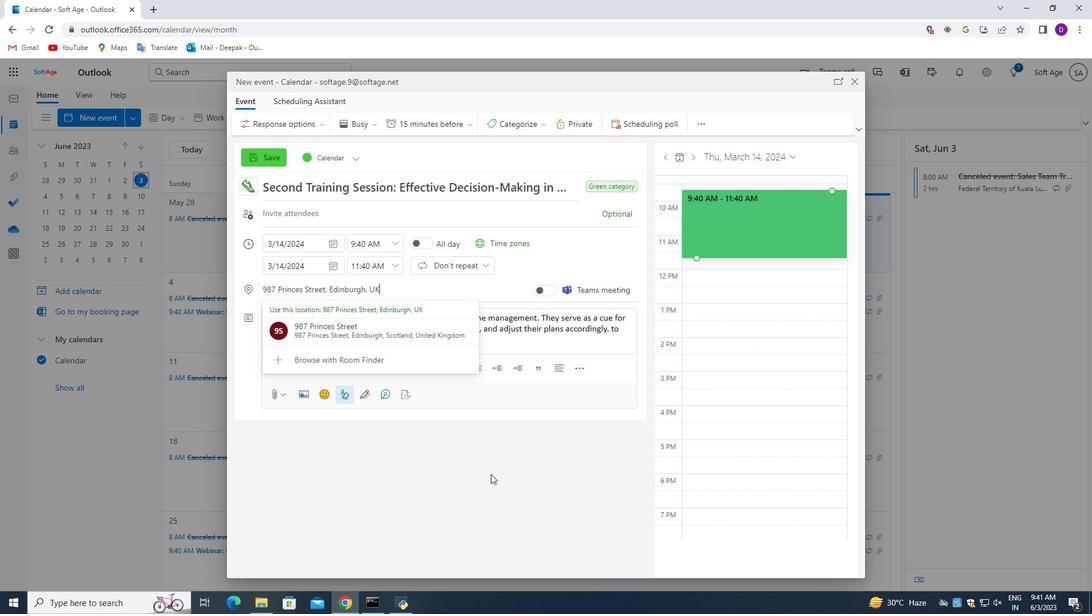 
Action: Mouse moved to (310, 215)
Screenshot: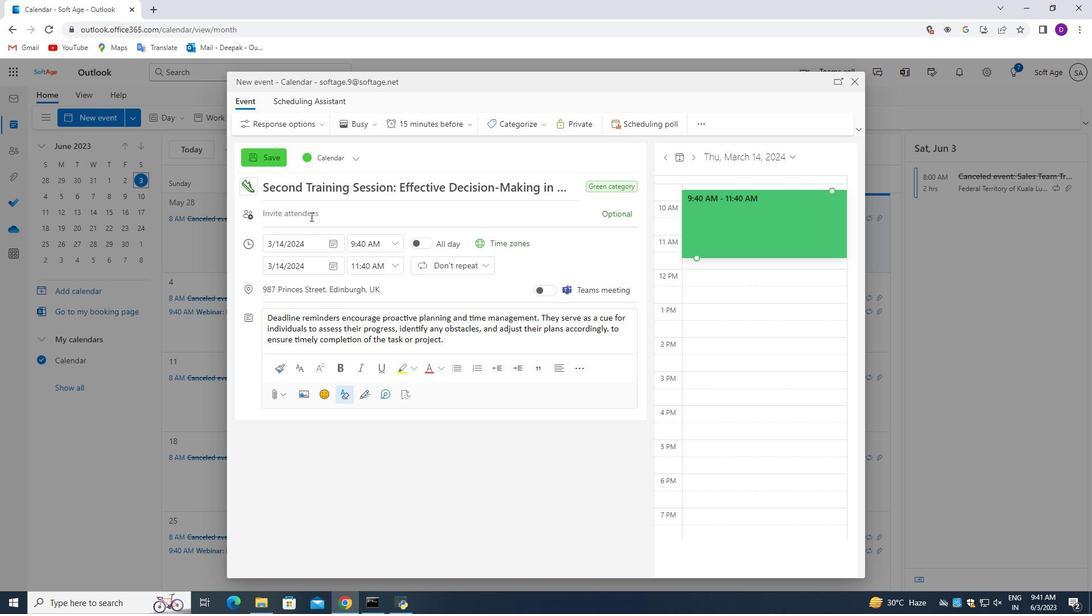 
Action: Mouse pressed left at (310, 215)
Screenshot: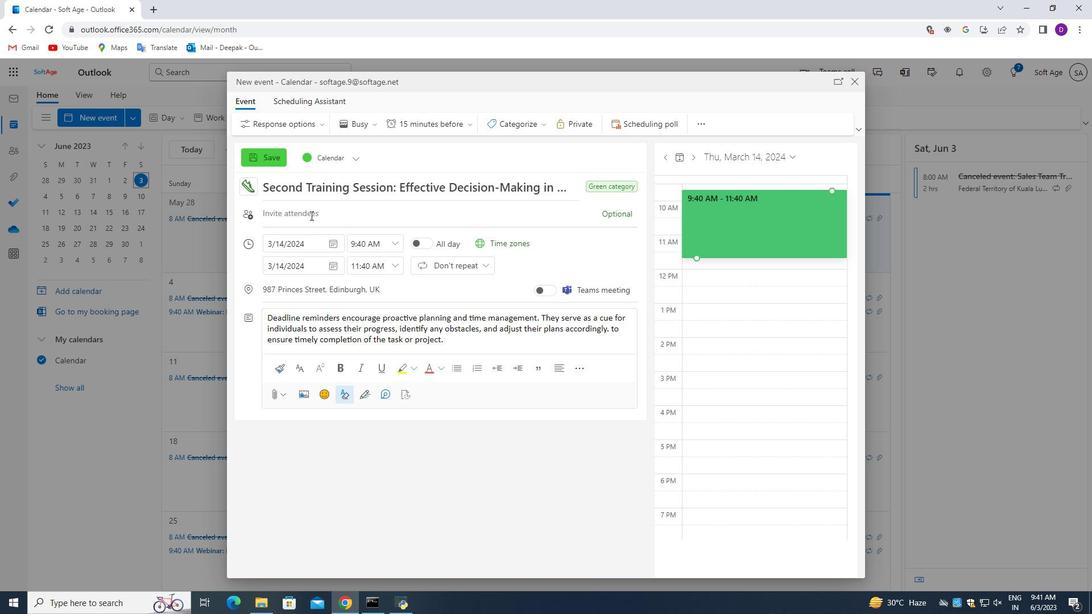 
Action: Mouse moved to (402, 450)
Screenshot: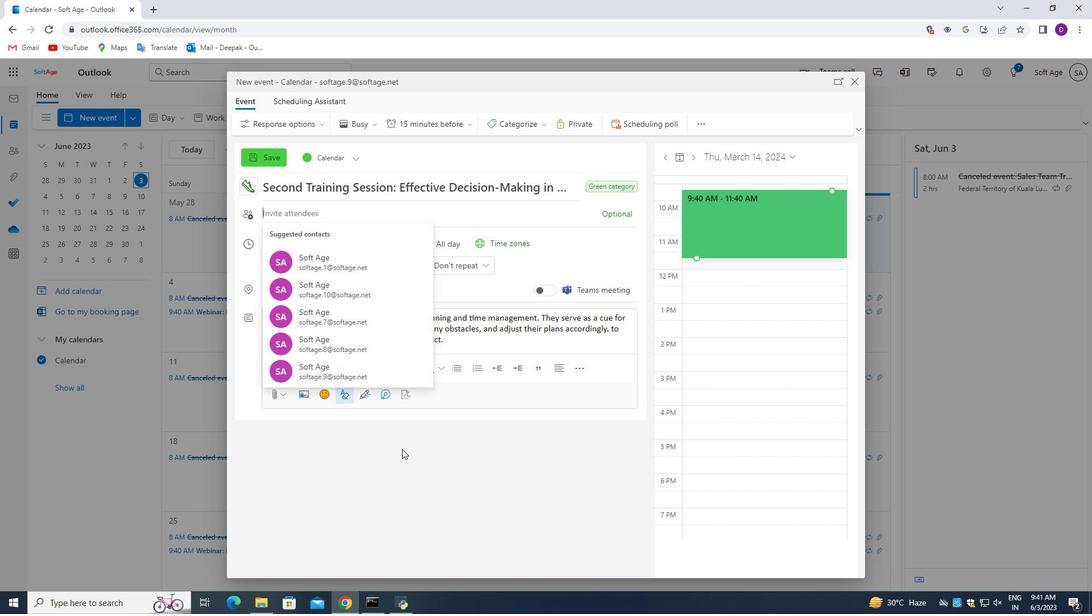 
Action: Key pressed softage.9<Key.shift><Key.shift>@softage.net<Key.enter>
Screenshot: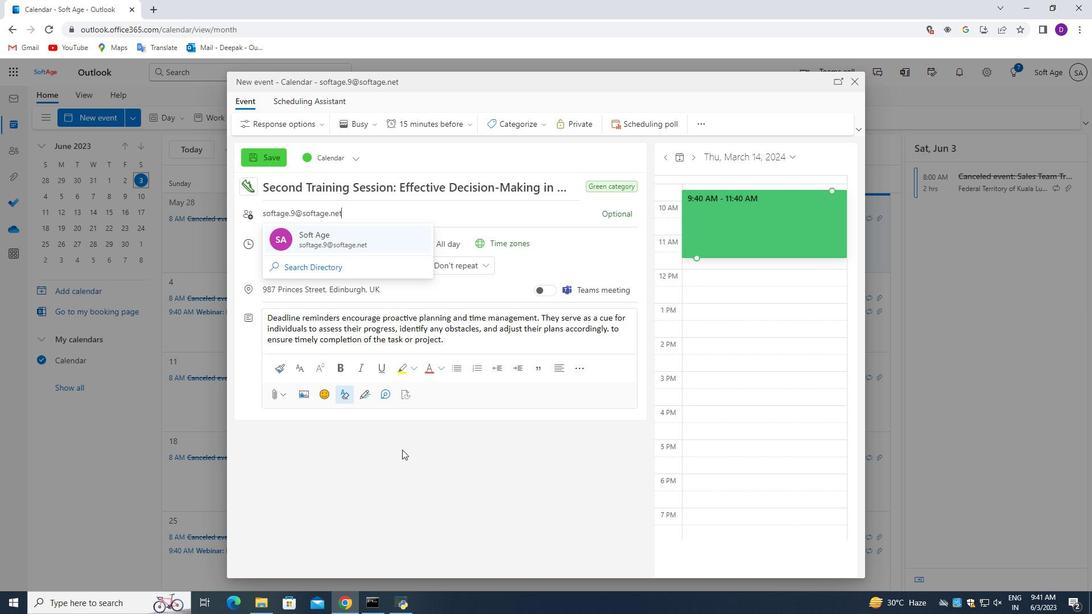 
Action: Mouse moved to (625, 216)
Screenshot: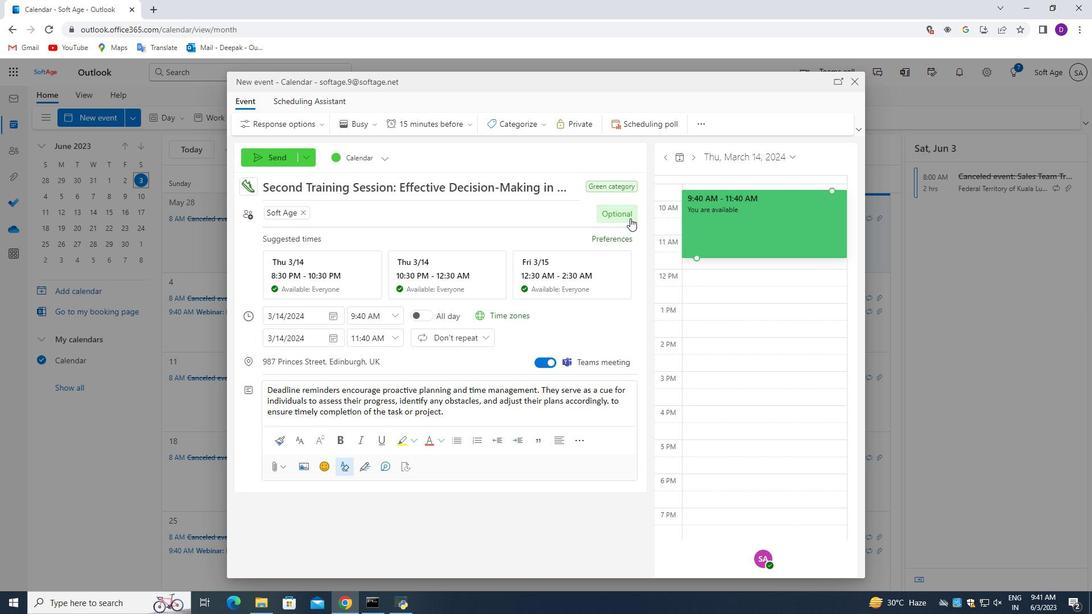 
Action: Mouse pressed left at (625, 216)
Screenshot: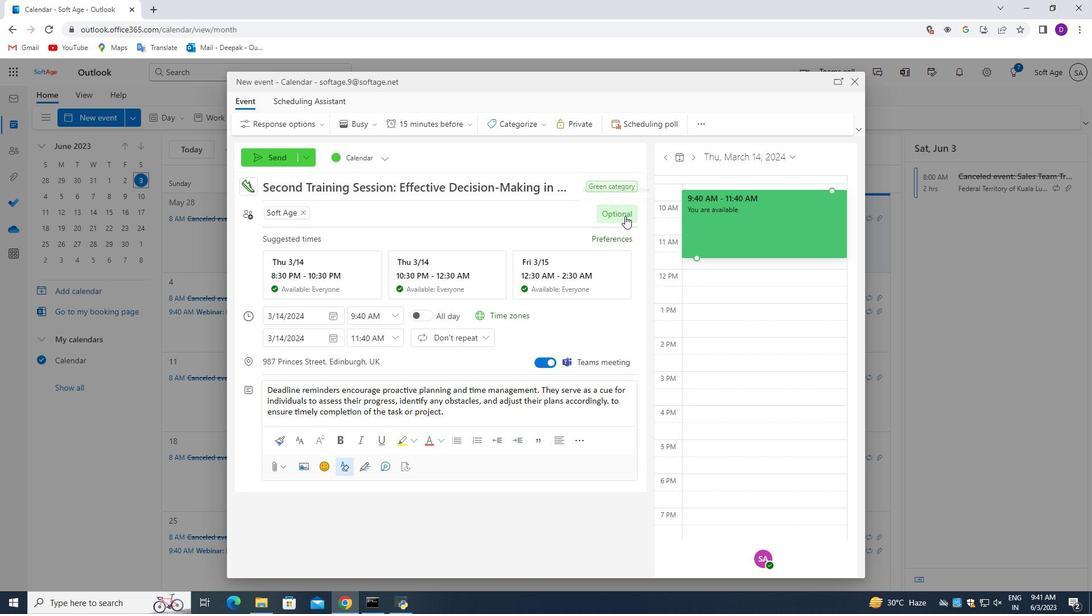 
Action: Mouse moved to (384, 245)
Screenshot: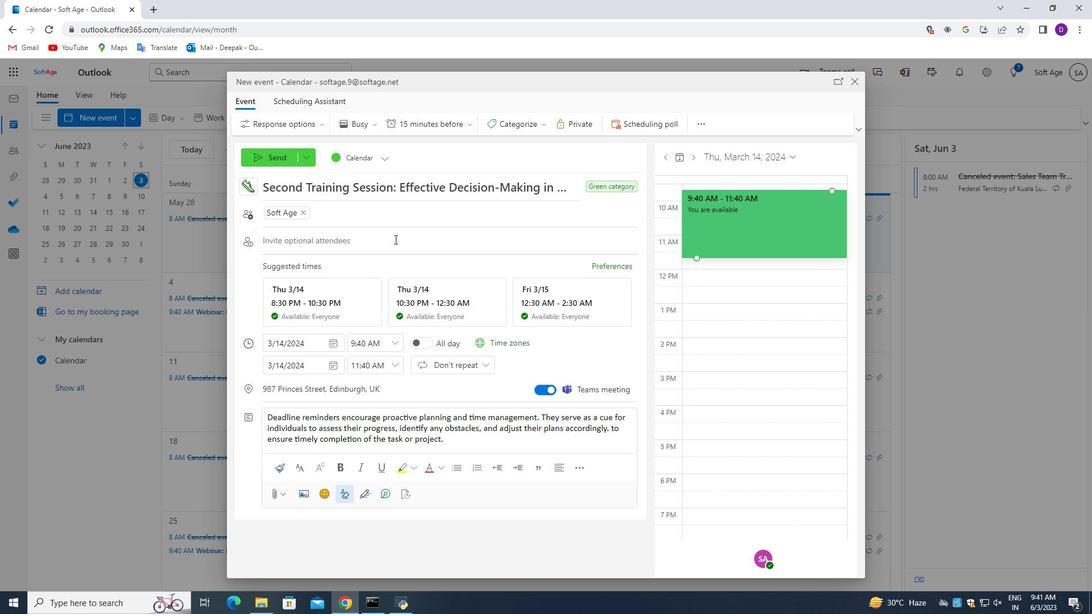 
Action: Mouse pressed left at (384, 245)
Screenshot: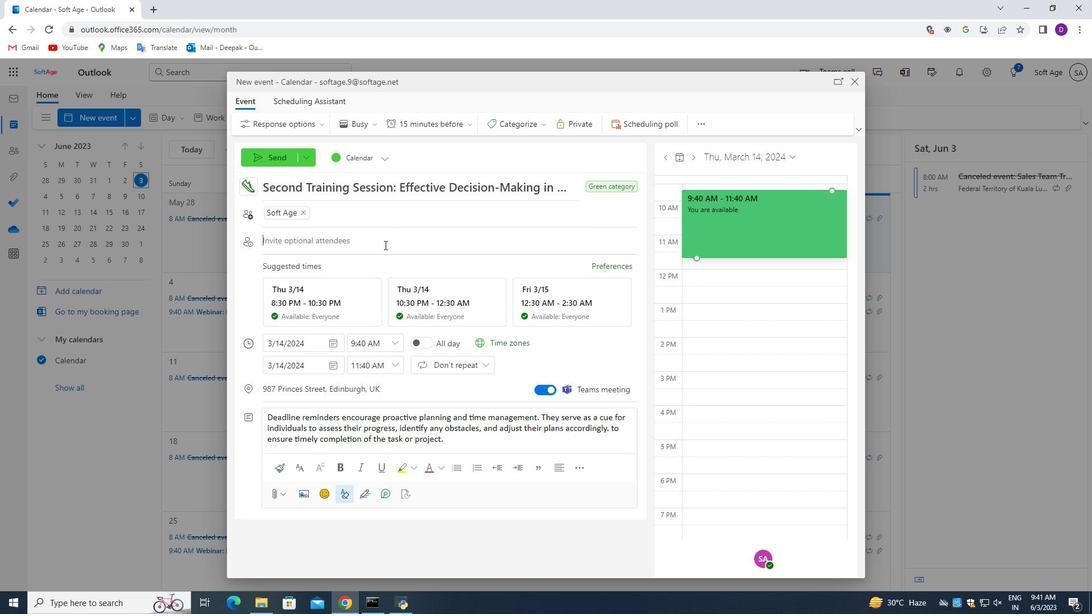 
Action: Mouse moved to (485, 521)
Screenshot: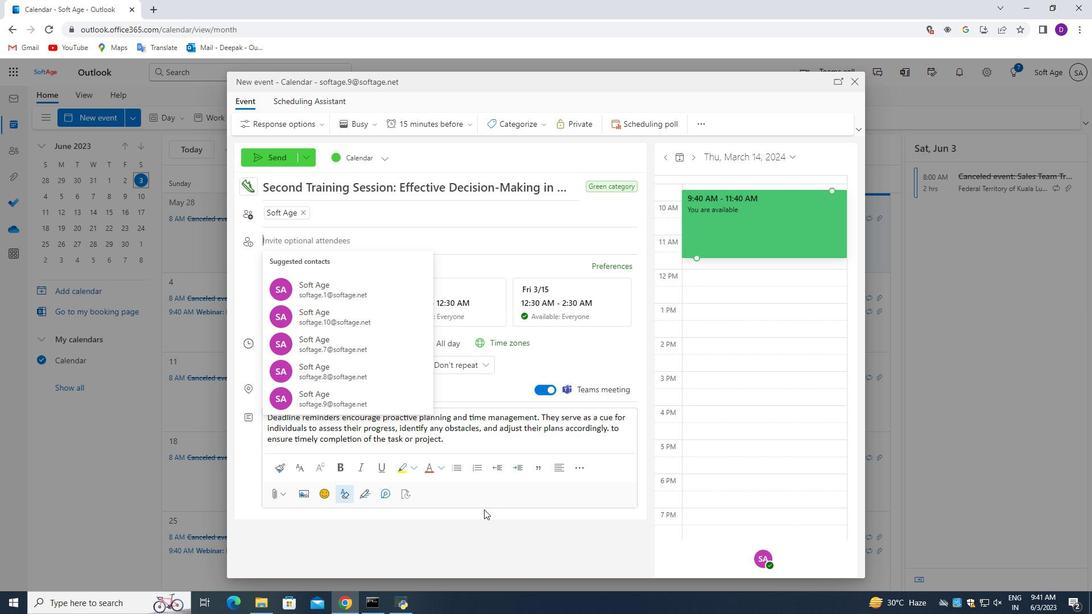 
Action: Key pressed softage.8<Key.shift>@softage..<Key.backspace>net<Key.backspace><Key.backspace><Key.backspace><Key.backspace><Key.backspace><Key.backspace><Key.backspace><Key.backspace><Key.backspace><Key.backspace><Key.backspace><Key.backspace><Key.backspace>10<Key.shift>@softage.net<Key.enter>
Screenshot: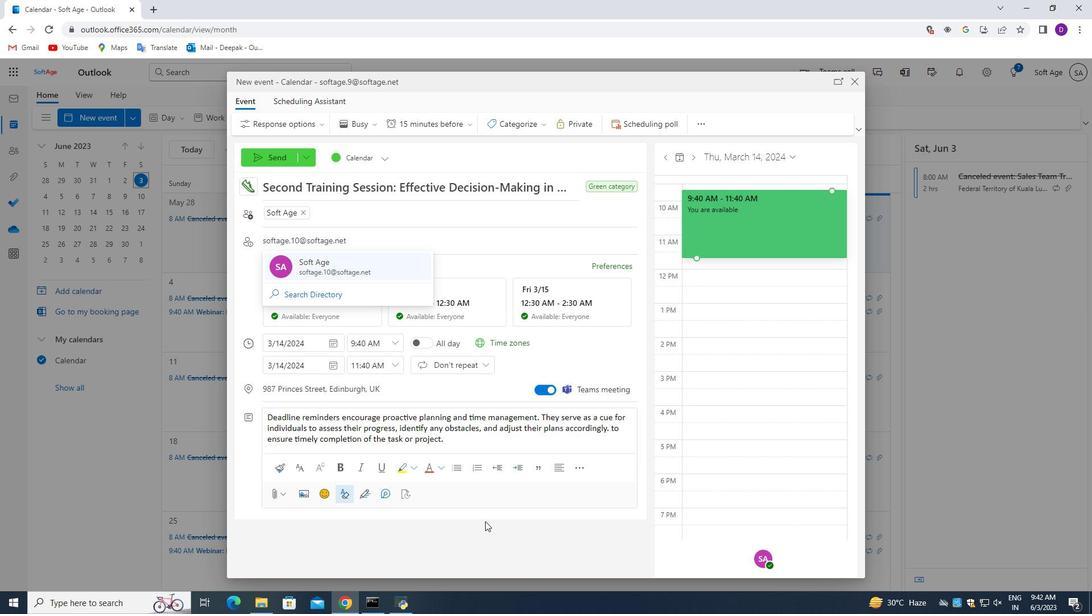 
Action: Mouse moved to (467, 126)
Screenshot: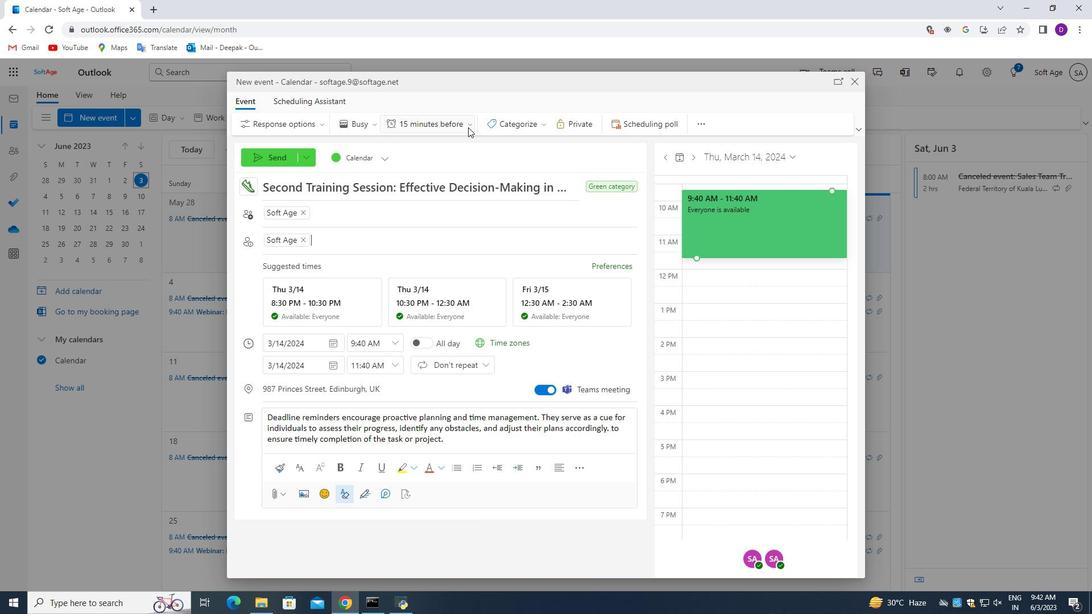 
Action: Mouse pressed left at (467, 126)
Screenshot: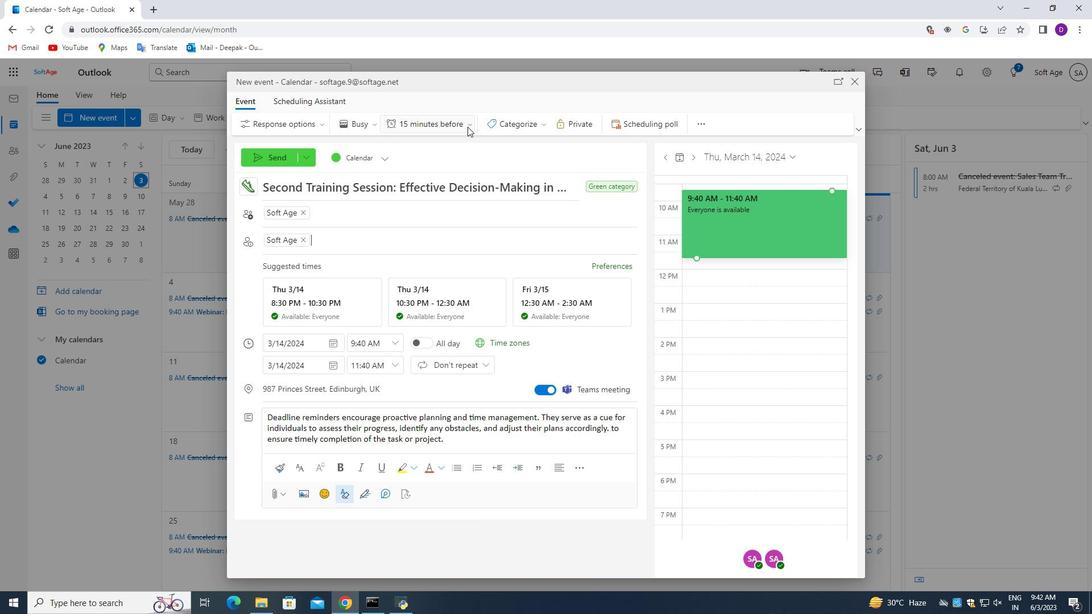 
Action: Mouse moved to (435, 289)
Screenshot: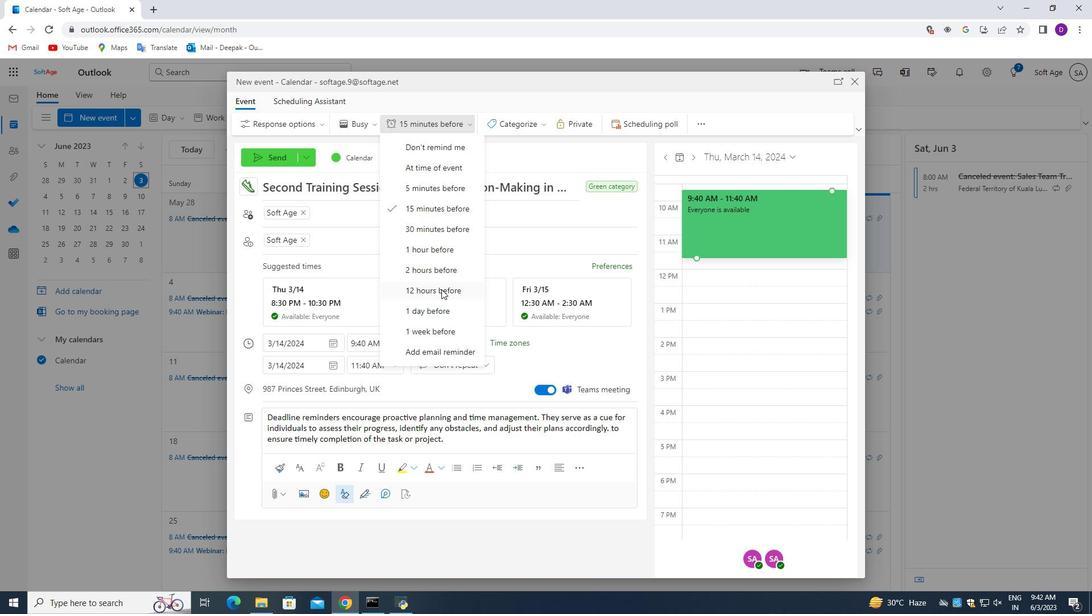 
Action: Mouse pressed left at (435, 289)
Screenshot: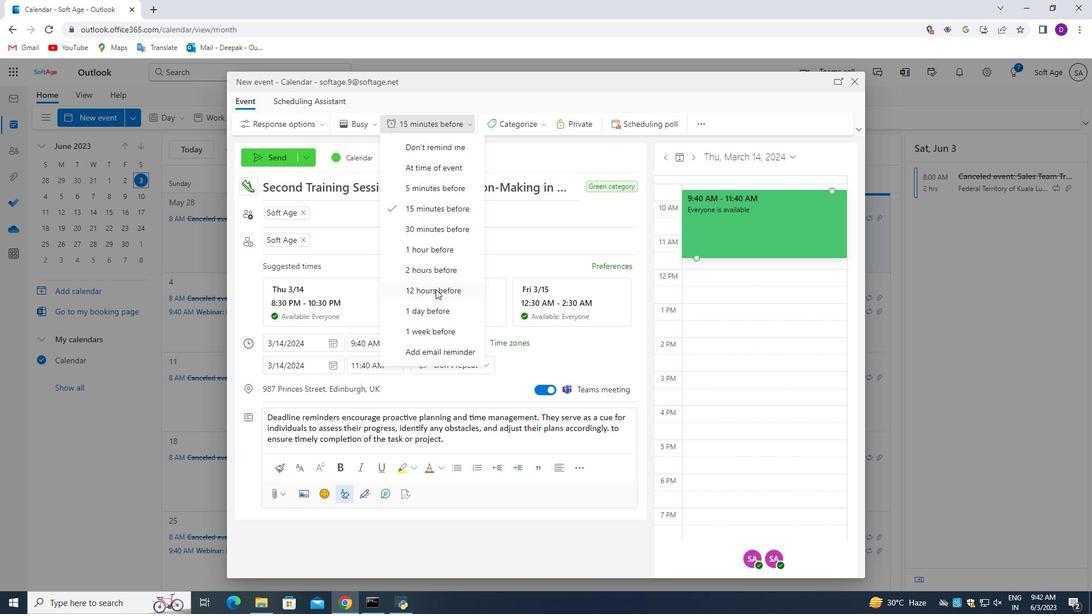 
Action: Mouse moved to (438, 293)
Screenshot: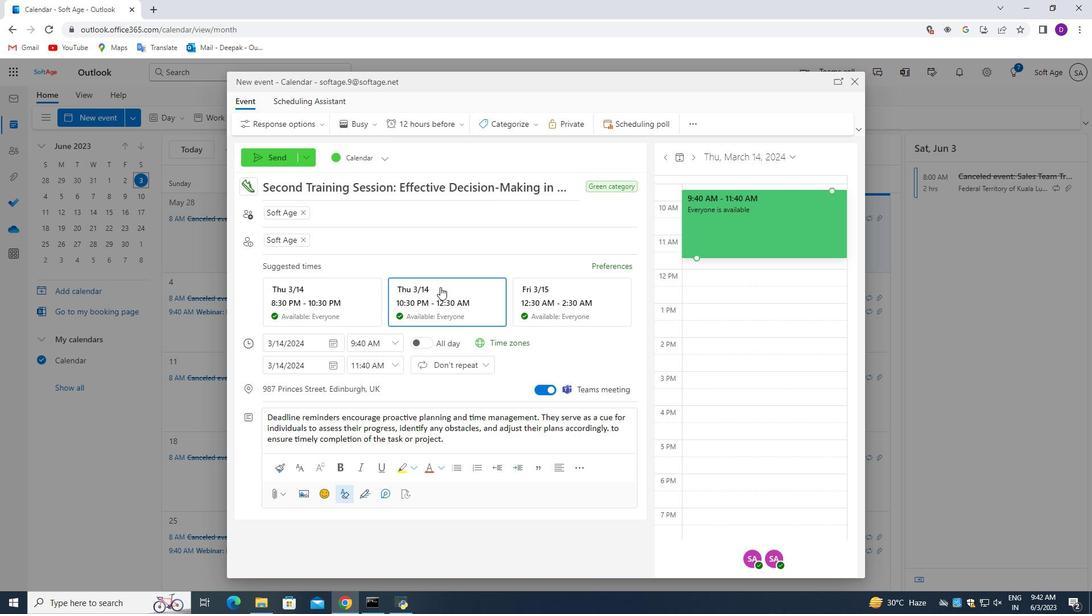 
Action: Mouse scrolled (438, 292) with delta (0, 0)
Screenshot: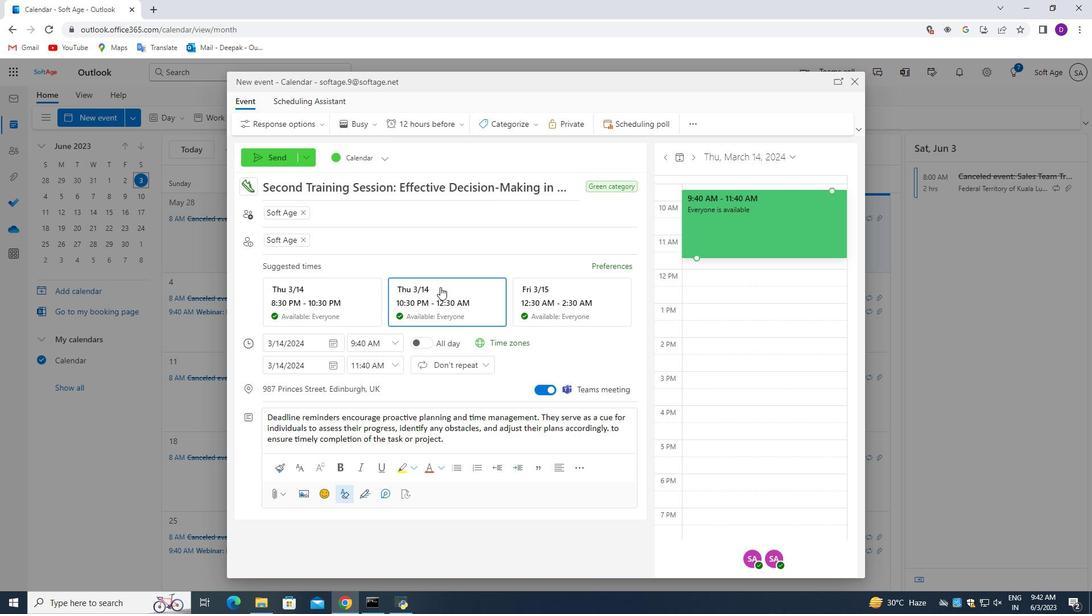 
Action: Mouse moved to (438, 295)
Screenshot: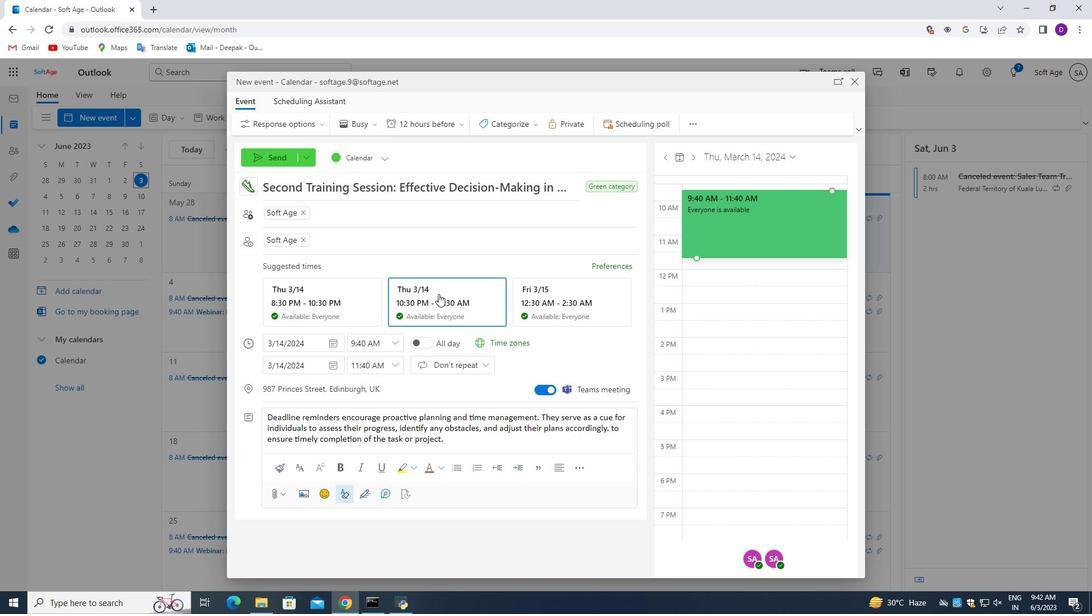 
Action: Mouse scrolled (438, 294) with delta (0, 0)
Screenshot: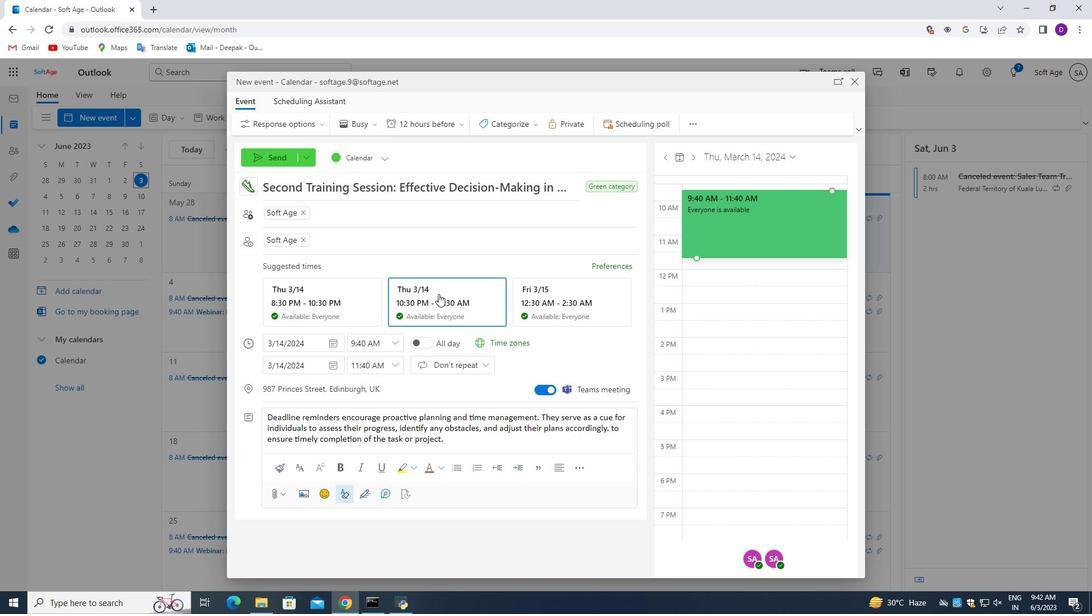 
Action: Mouse moved to (278, 154)
Screenshot: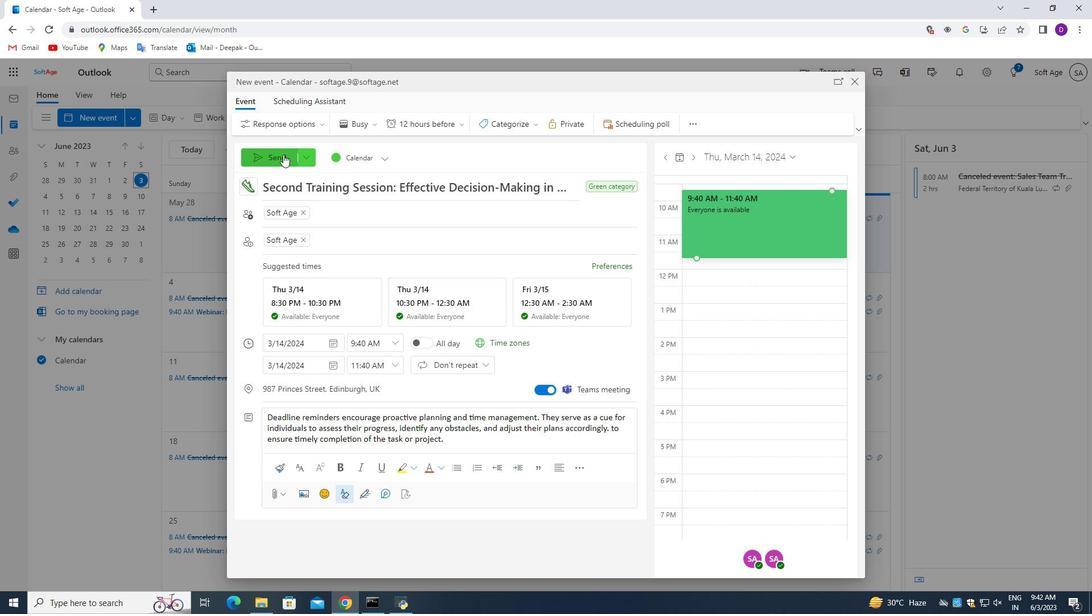 
Action: Mouse pressed left at (278, 154)
Screenshot: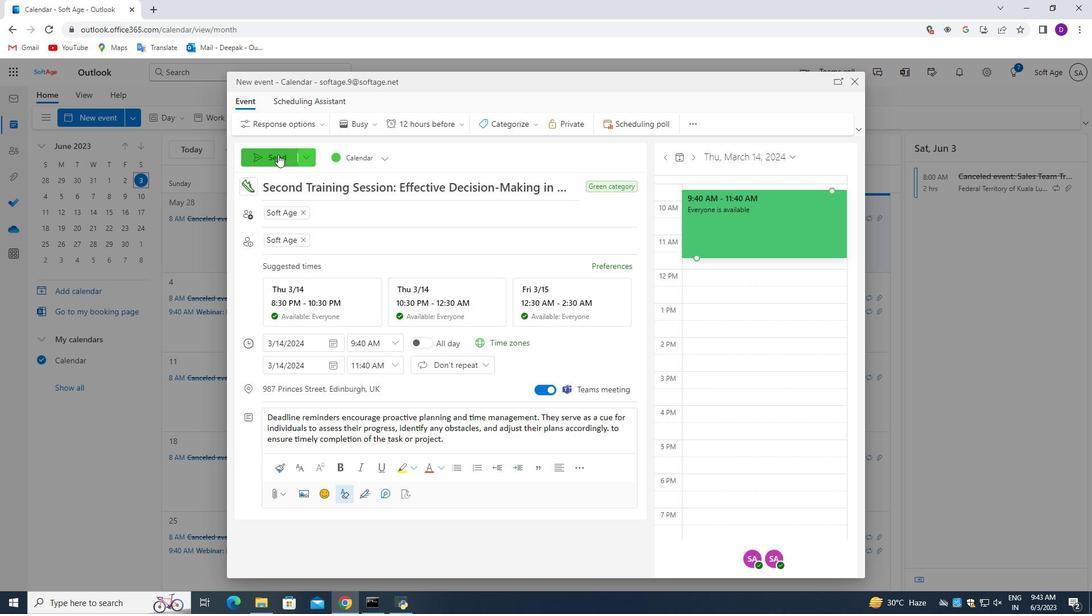 
Action: Mouse moved to (241, 164)
Screenshot: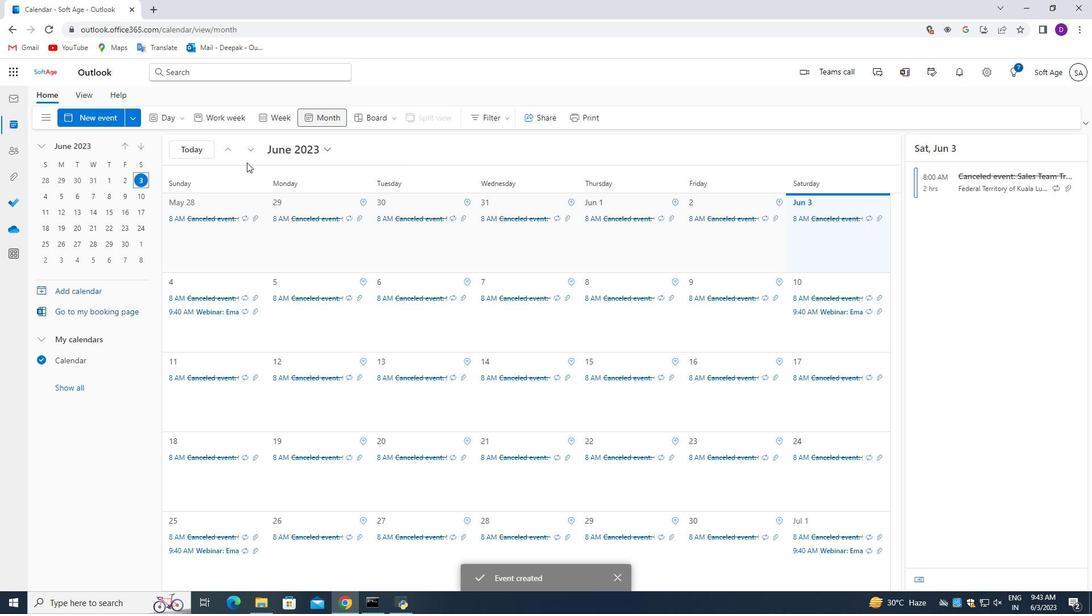 
